 Task: Find connections with filter location Huanuni with filter topic #Managementconsultingwith filter profile language Spanish with filter current company MyGov India with filter school Jorhat Engineering College with filter industry Oil and Coal Product Manufacturing with filter service category DUI Law with filter keywords title Assistant Engineer
Action: Mouse moved to (585, 85)
Screenshot: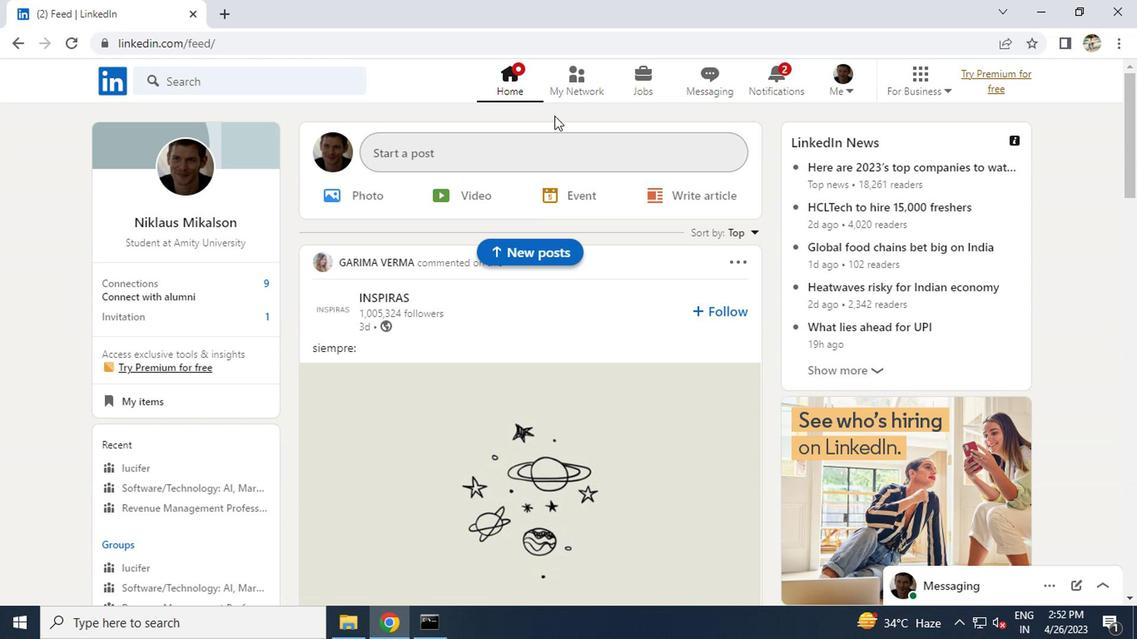 
Action: Mouse pressed left at (585, 85)
Screenshot: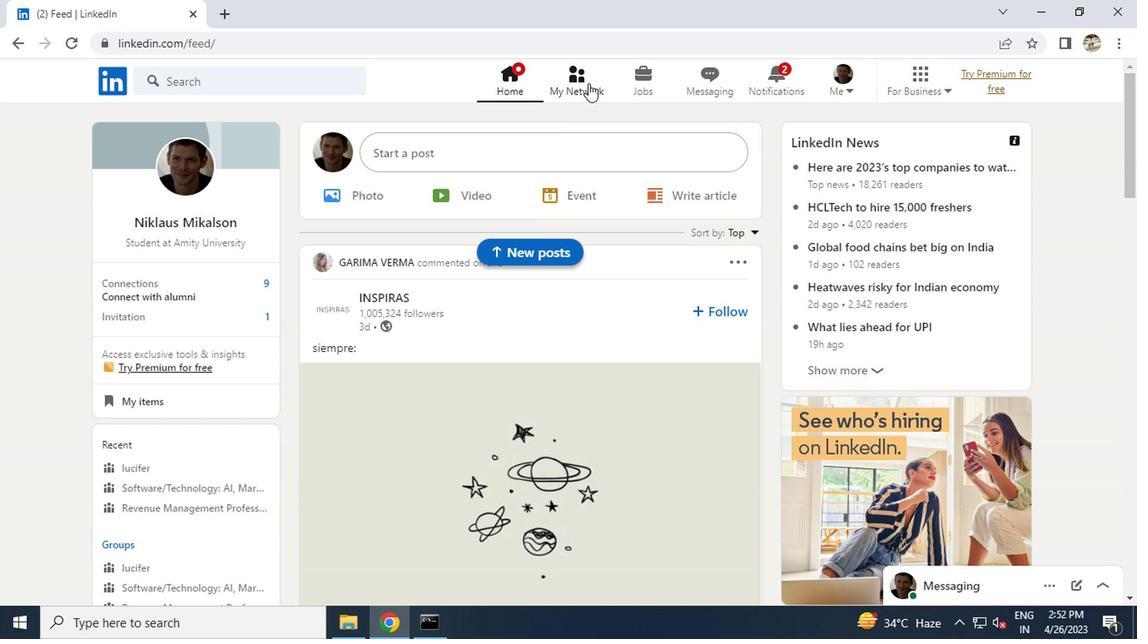 
Action: Mouse moved to (221, 177)
Screenshot: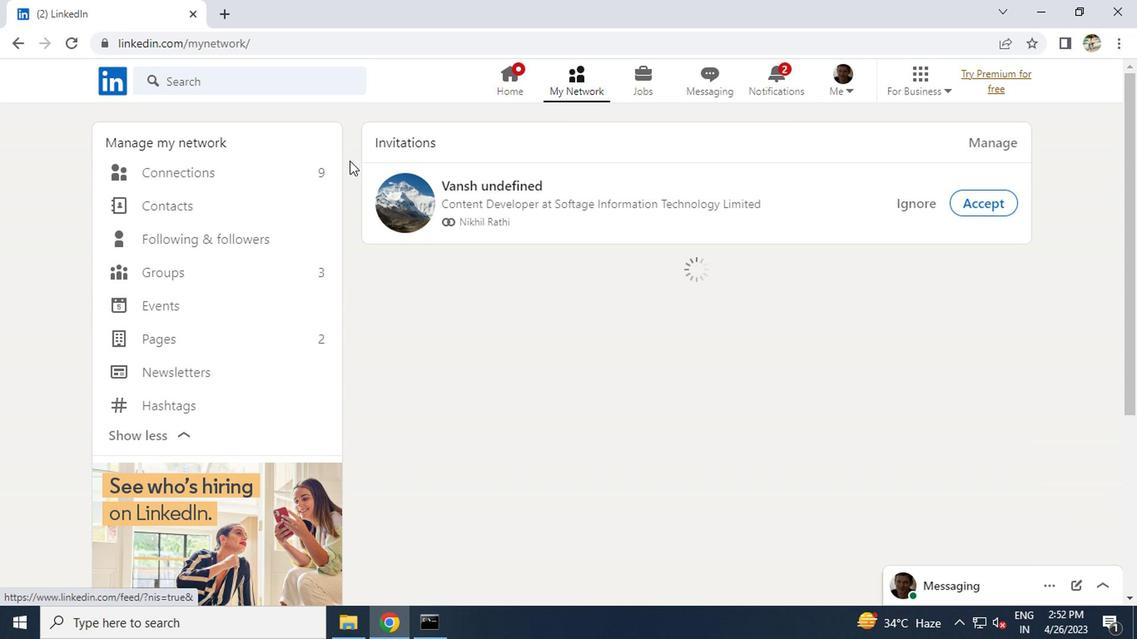
Action: Mouse pressed left at (221, 177)
Screenshot: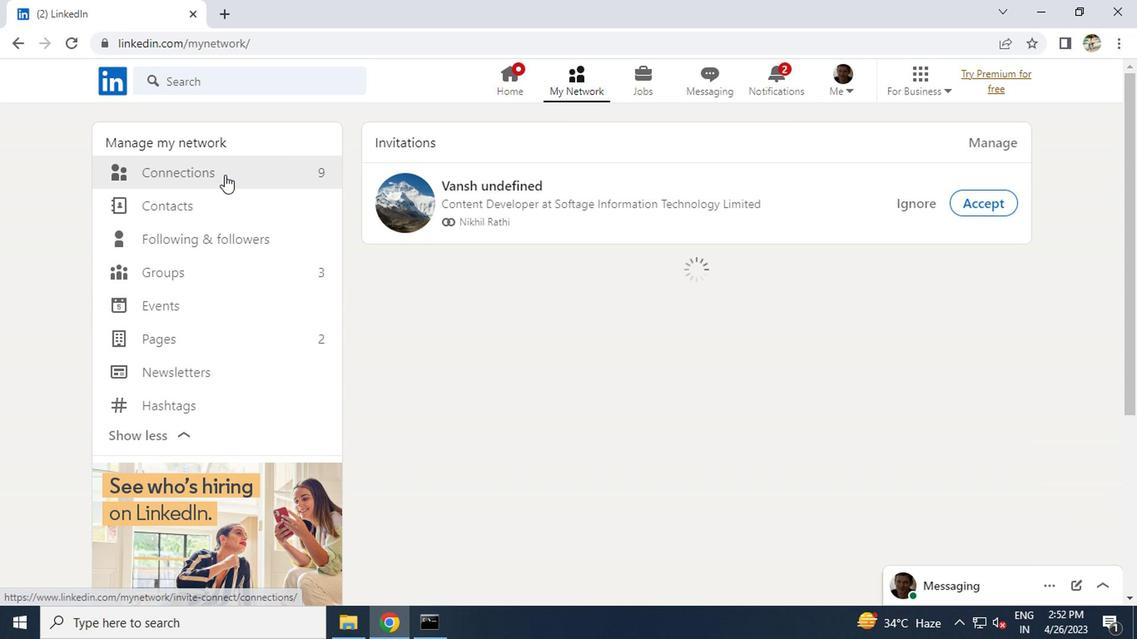 
Action: Mouse moved to (711, 176)
Screenshot: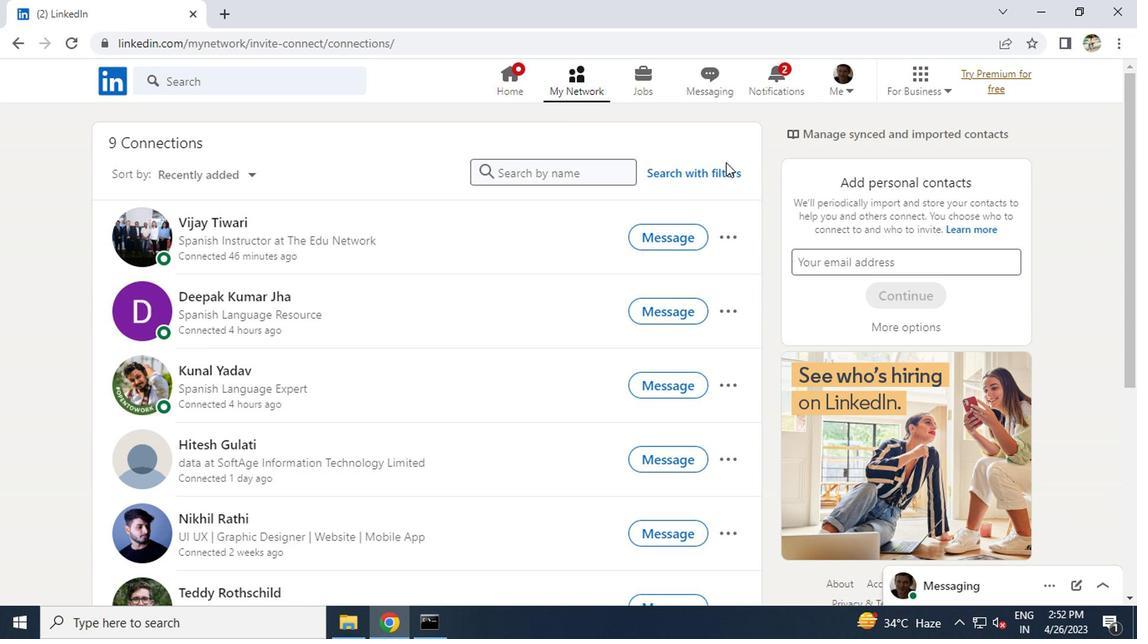 
Action: Mouse pressed left at (711, 176)
Screenshot: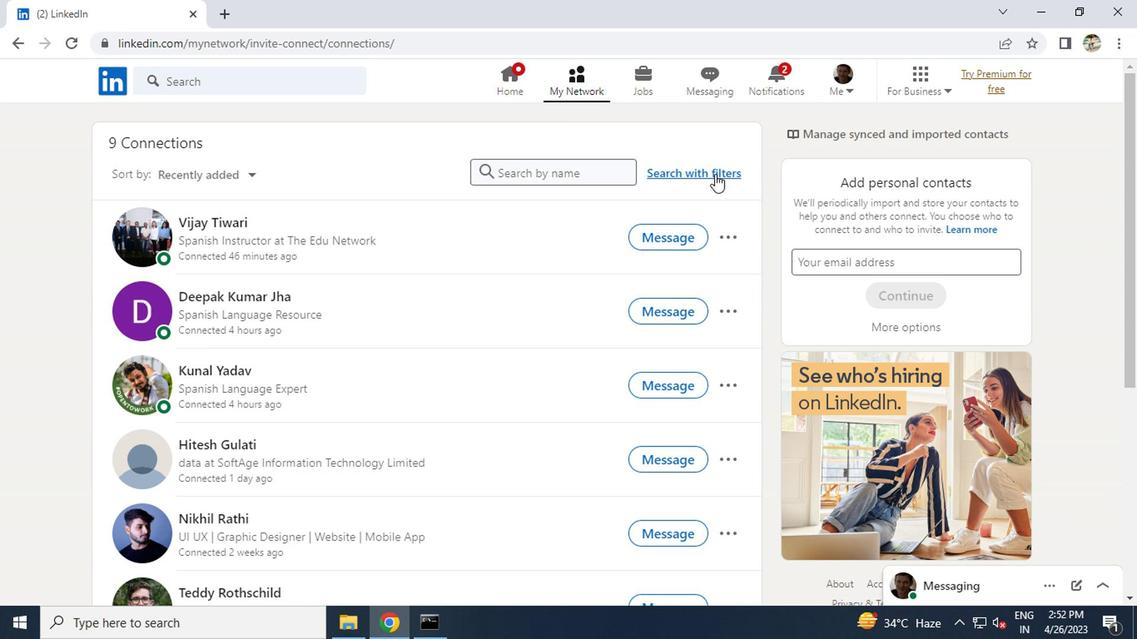 
Action: Mouse moved to (554, 131)
Screenshot: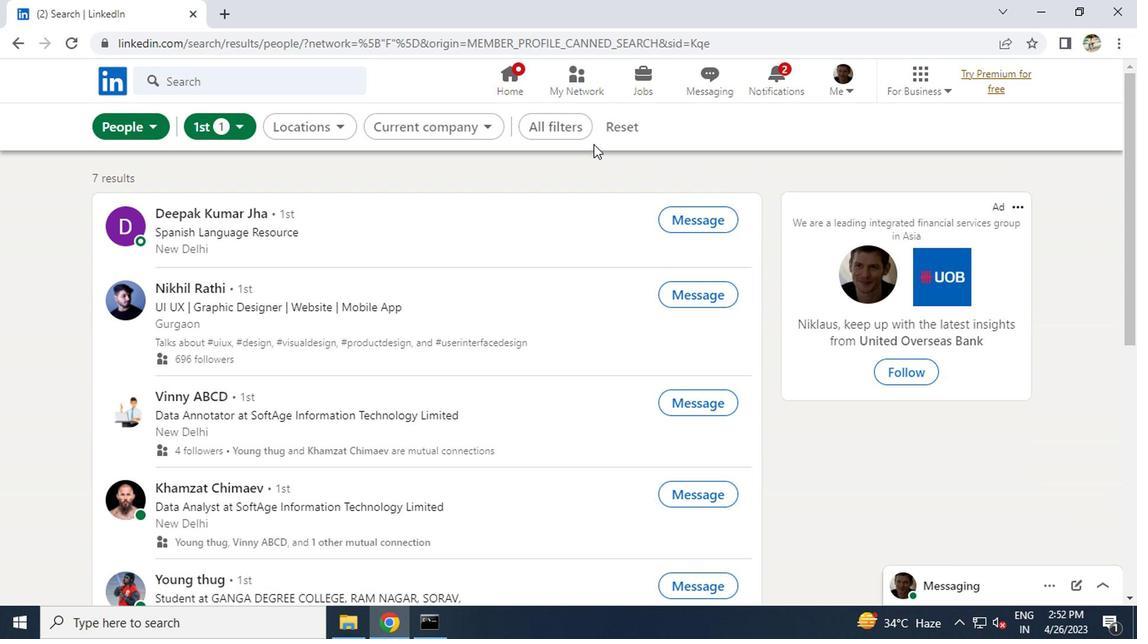 
Action: Mouse pressed left at (554, 131)
Screenshot: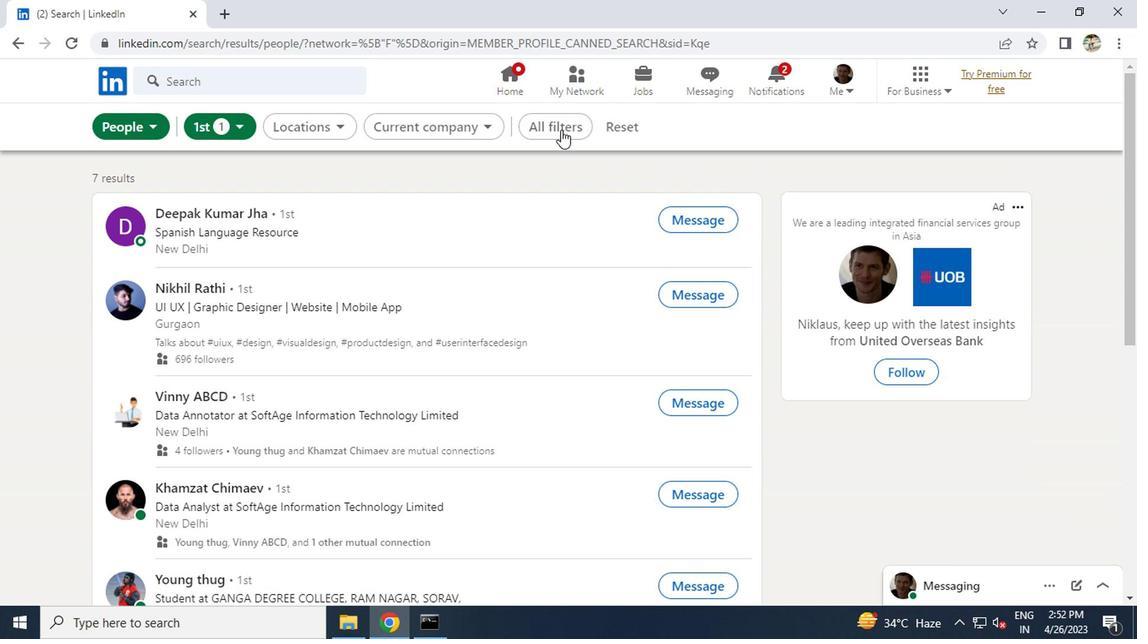
Action: Mouse moved to (846, 341)
Screenshot: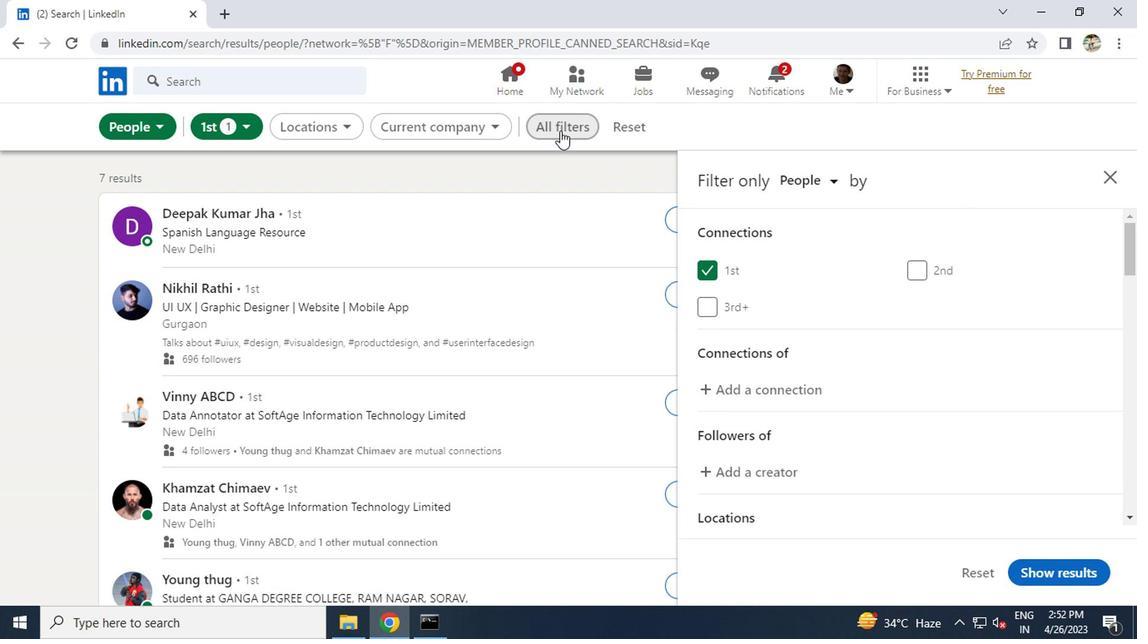 
Action: Mouse scrolled (846, 339) with delta (0, -1)
Screenshot: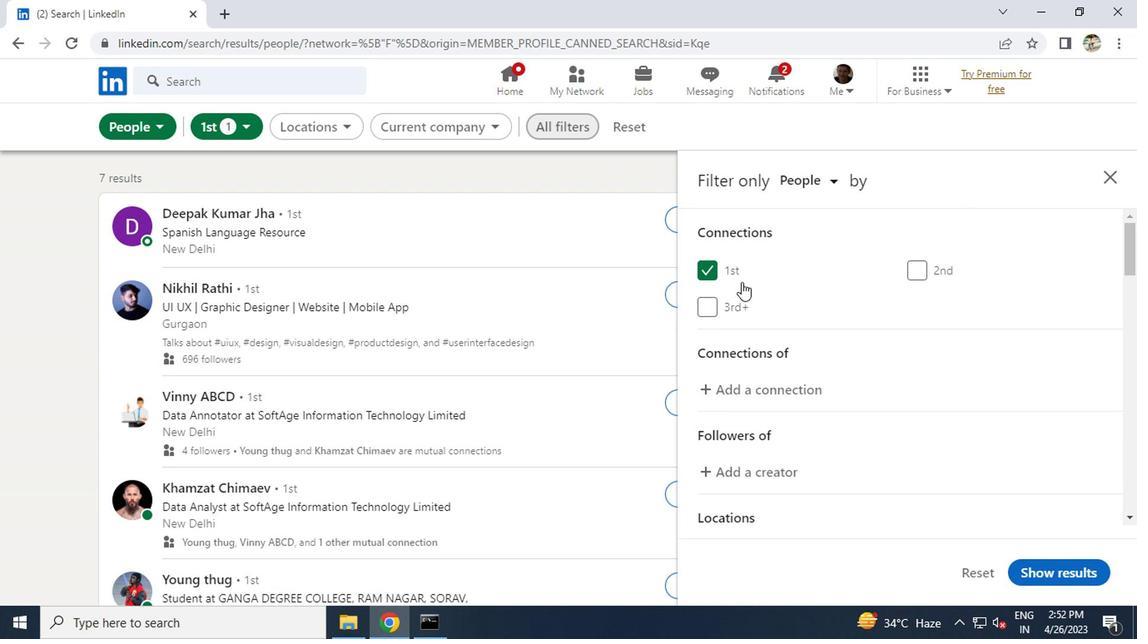 
Action: Mouse scrolled (846, 339) with delta (0, -1)
Screenshot: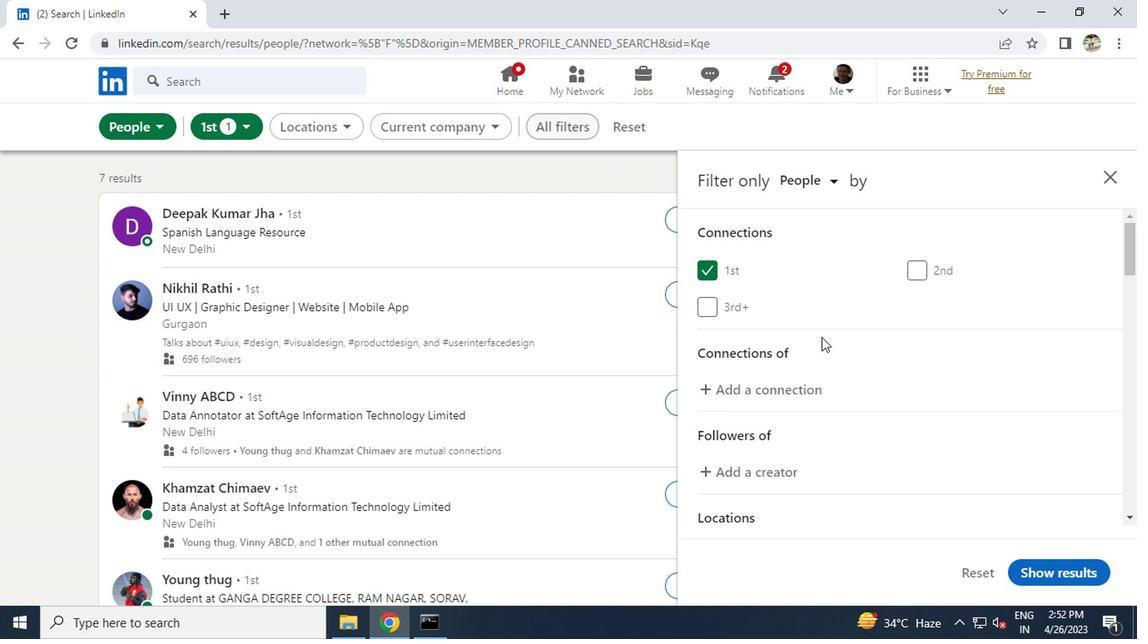 
Action: Mouse scrolled (846, 339) with delta (0, -1)
Screenshot: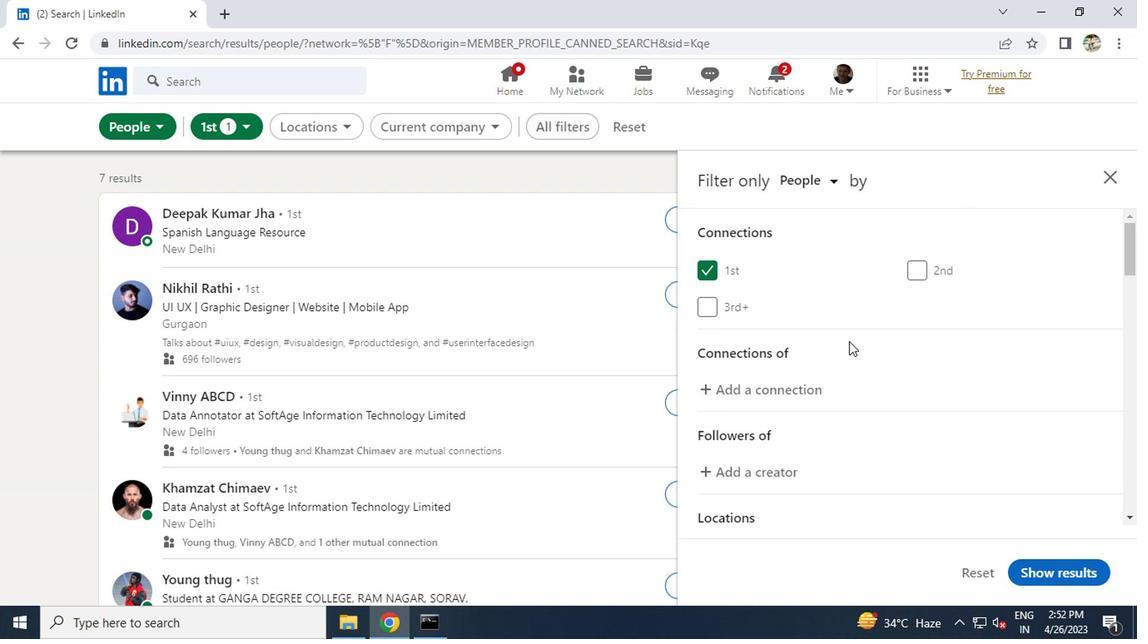 
Action: Mouse moved to (928, 384)
Screenshot: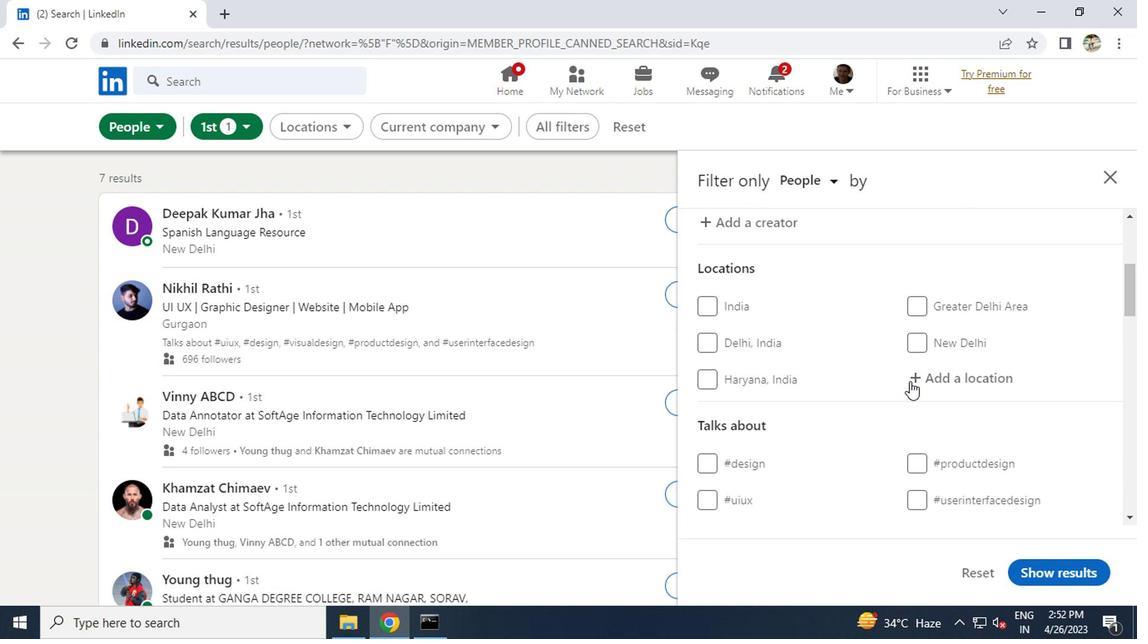 
Action: Mouse pressed left at (928, 384)
Screenshot: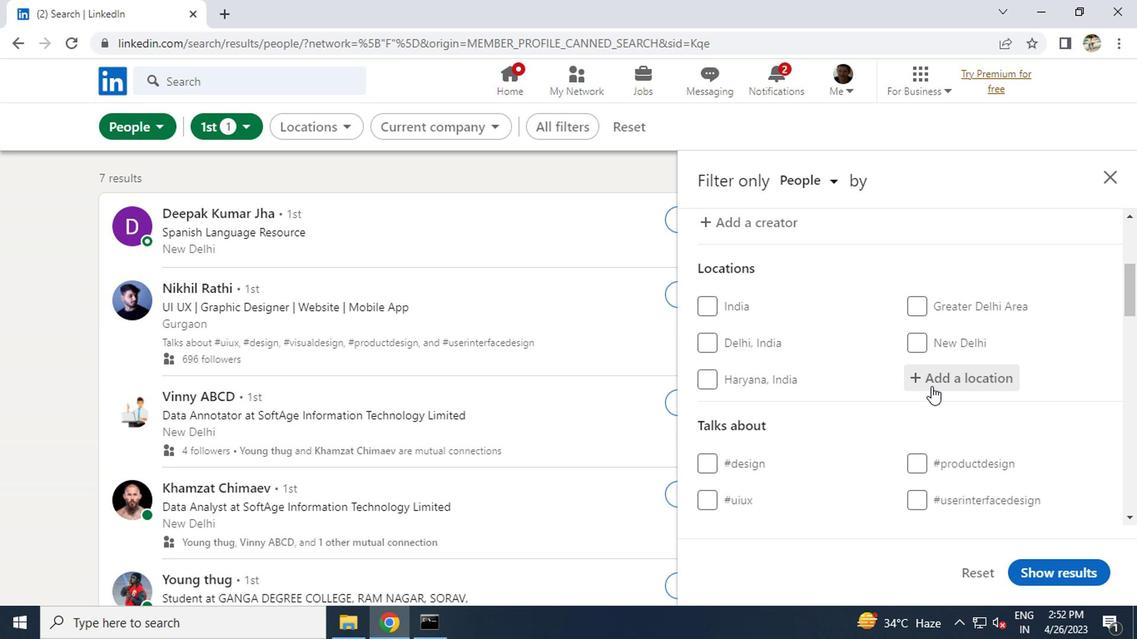 
Action: Key pressed <Key.caps_lock>h<Key.caps_lock>uanuni<Key.enter>
Screenshot: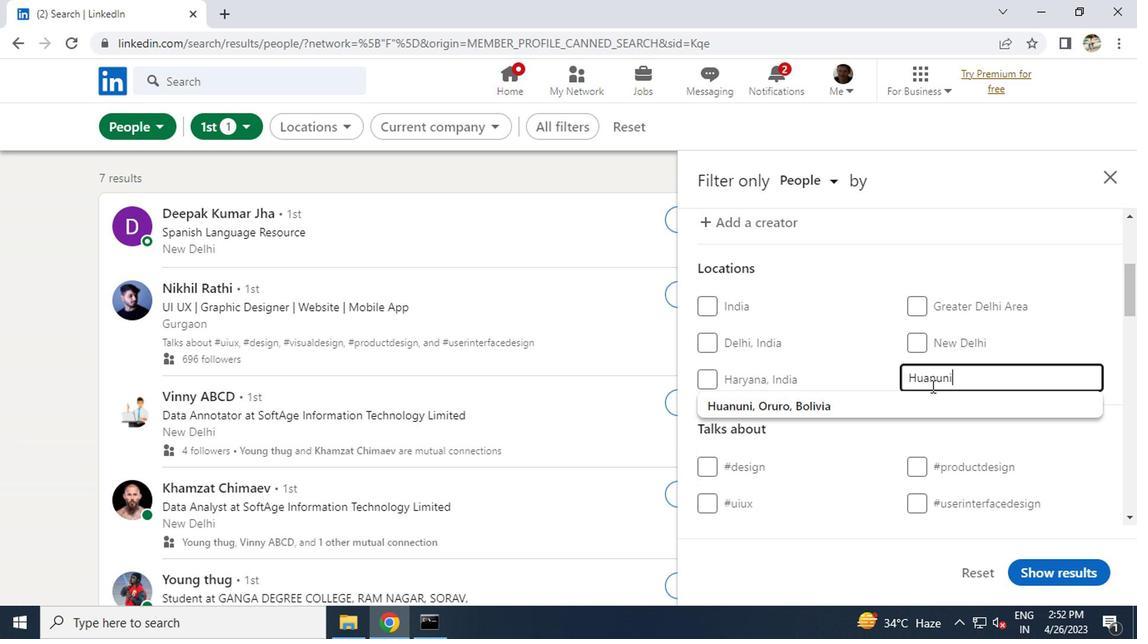 
Action: Mouse scrolled (928, 384) with delta (0, 0)
Screenshot: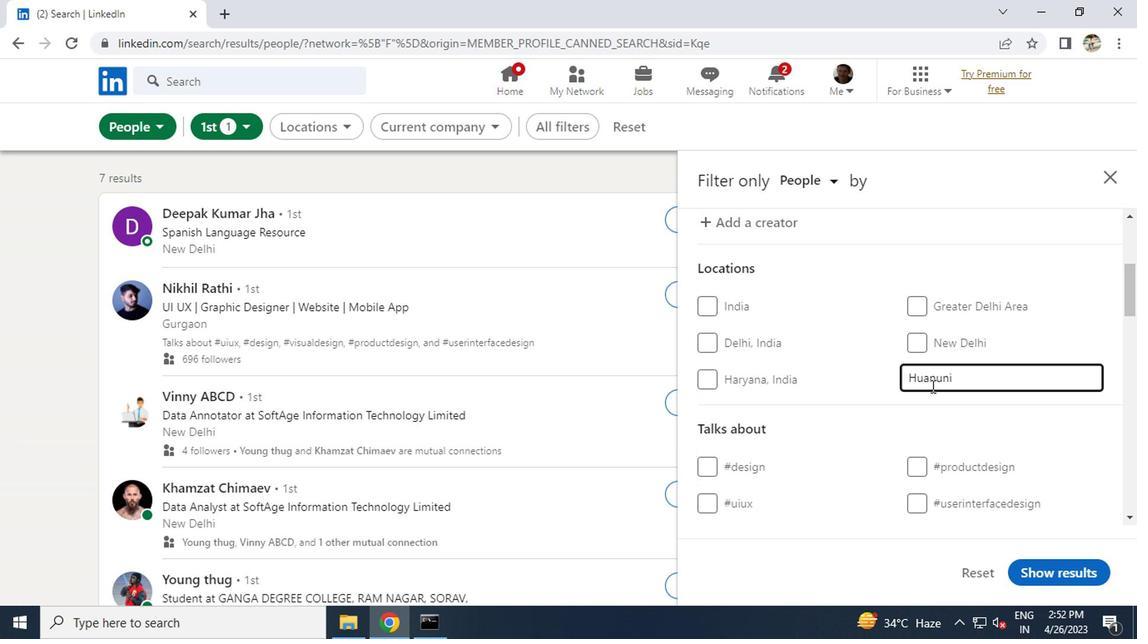 
Action: Mouse scrolled (928, 384) with delta (0, 0)
Screenshot: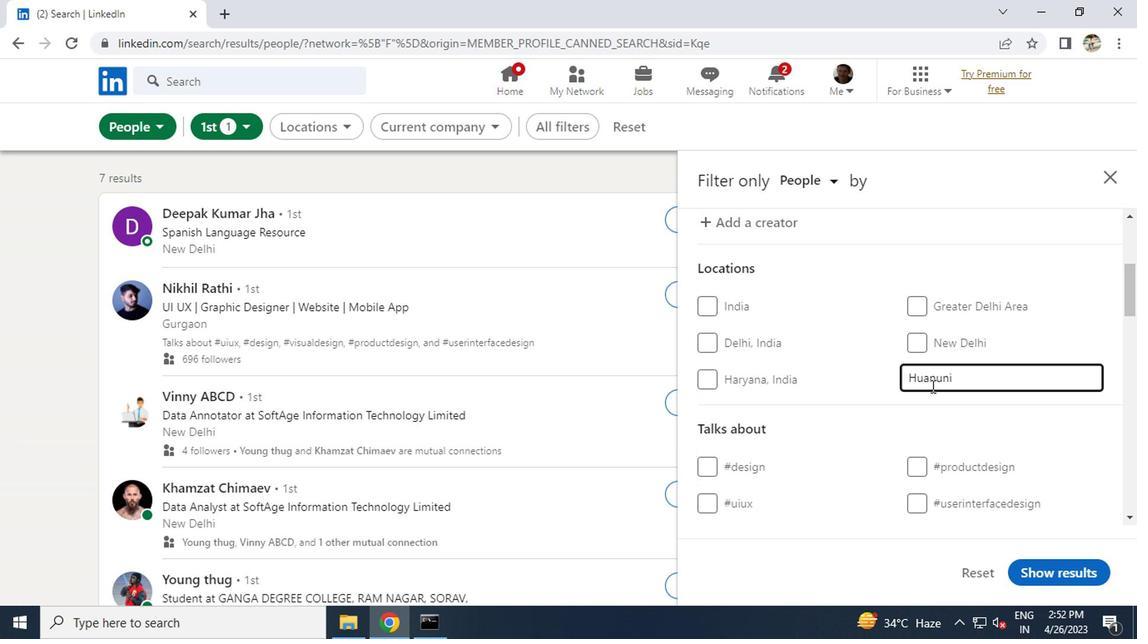 
Action: Mouse moved to (932, 373)
Screenshot: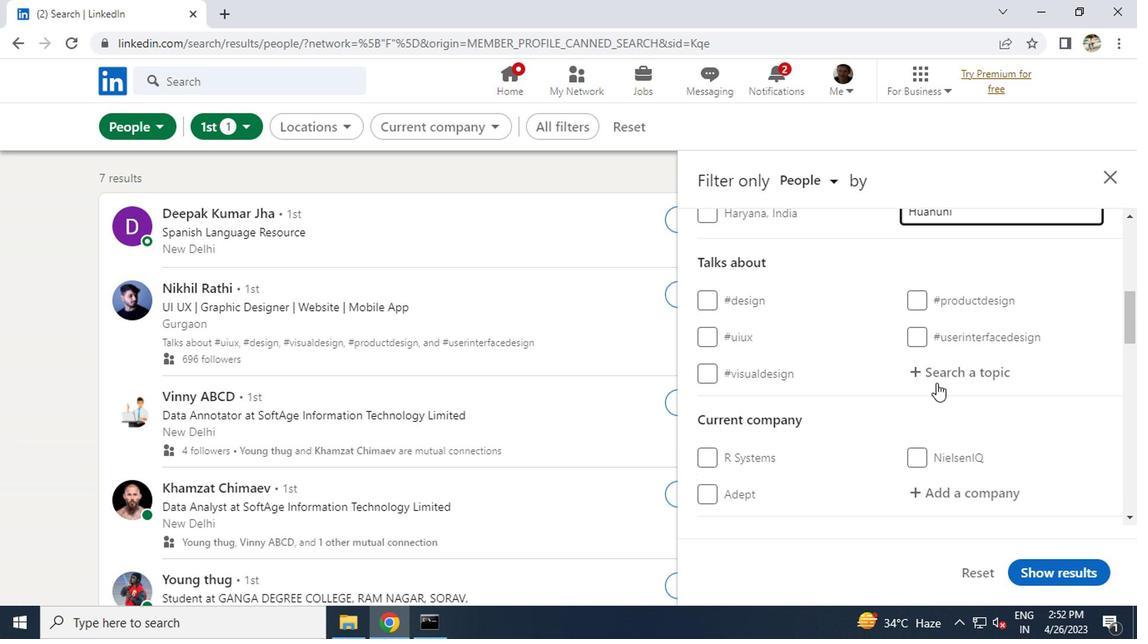 
Action: Mouse pressed left at (932, 373)
Screenshot: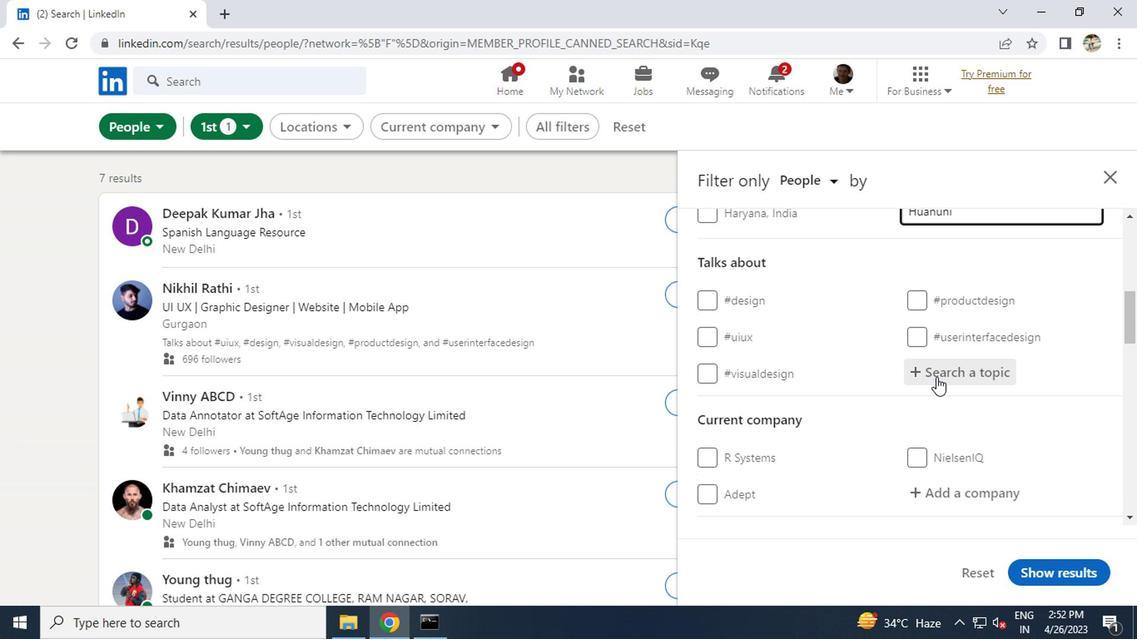 
Action: Key pressed <Key.shift>#<Key.caps_lock>M<Key.caps_lock>ANAGEMENTCONSULTING<Key.enter>
Screenshot: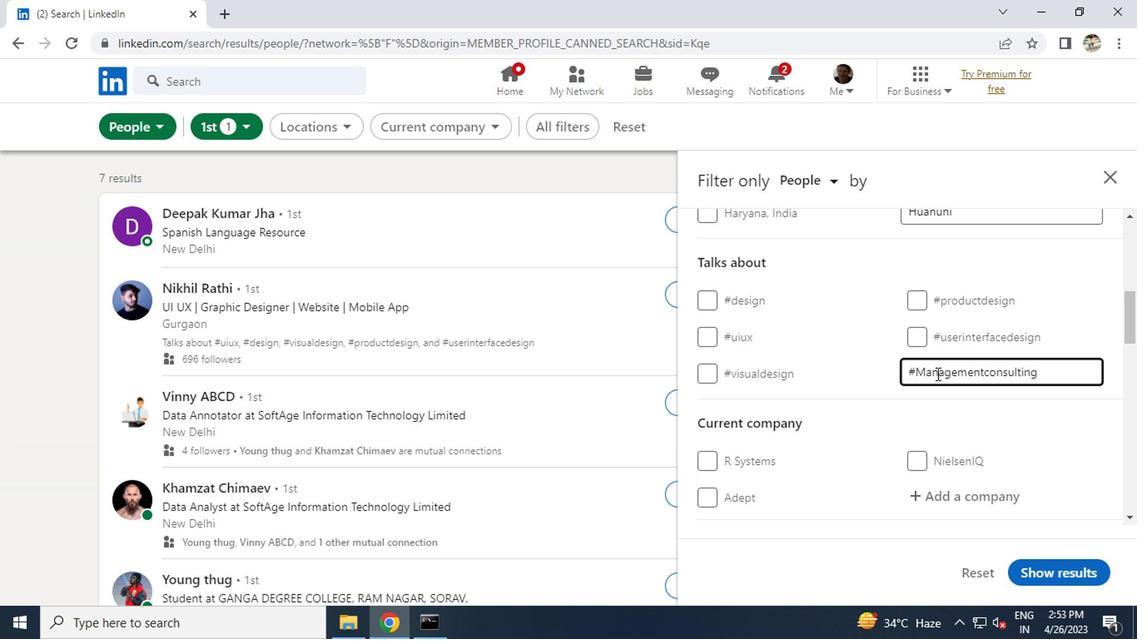 
Action: Mouse scrolled (932, 371) with delta (0, -1)
Screenshot: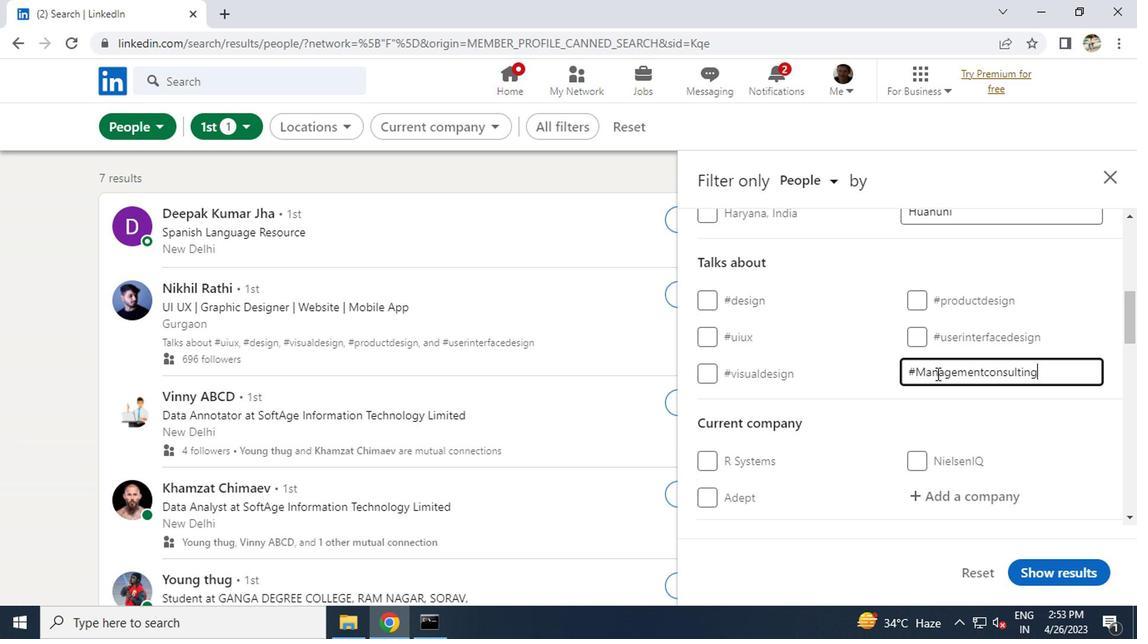 
Action: Mouse scrolled (932, 371) with delta (0, -1)
Screenshot: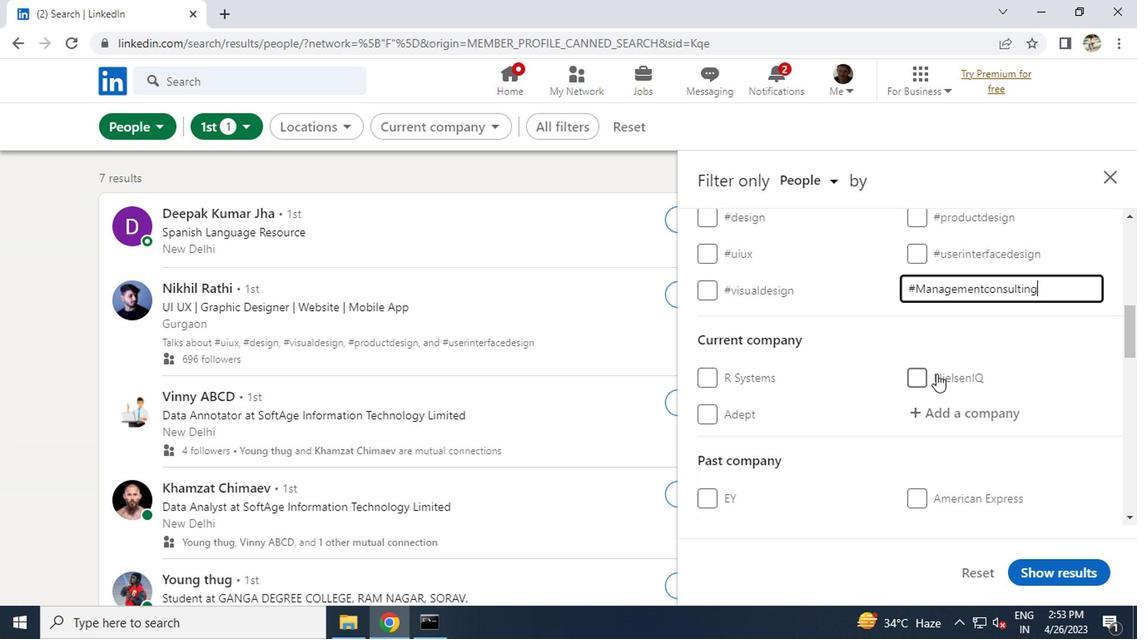 
Action: Mouse scrolled (932, 371) with delta (0, -1)
Screenshot: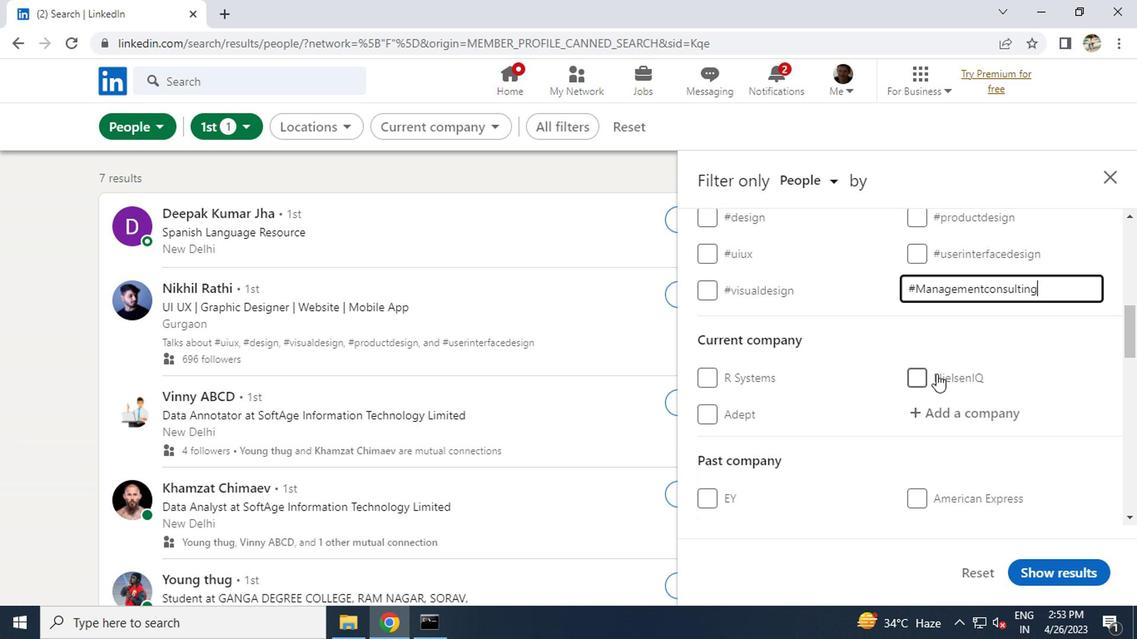 
Action: Mouse scrolled (932, 371) with delta (0, -1)
Screenshot: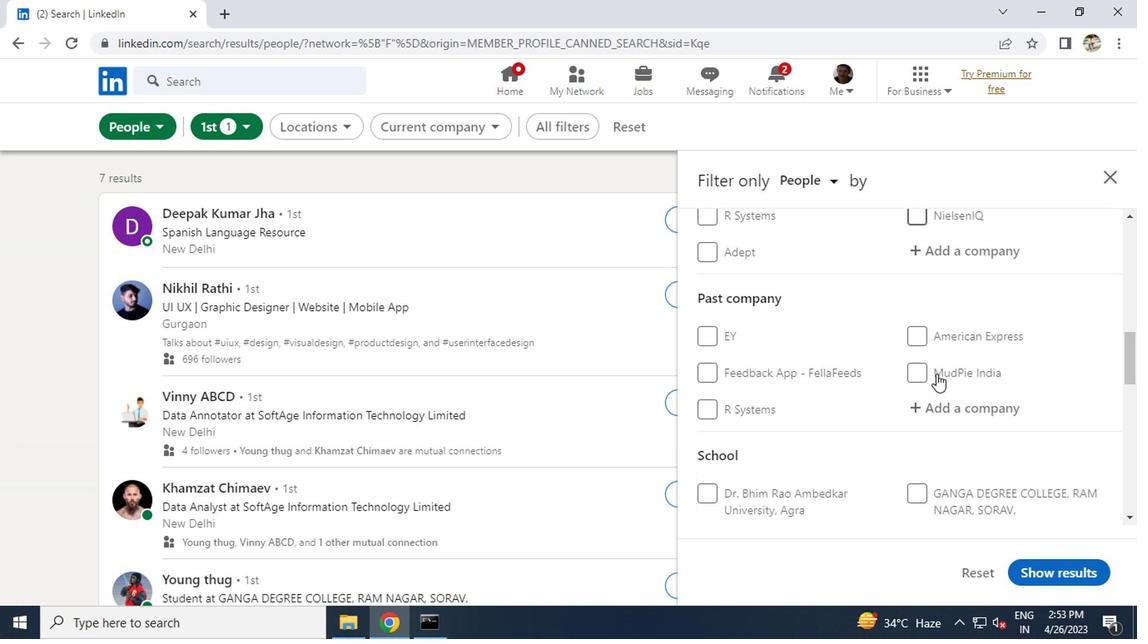 
Action: Mouse scrolled (932, 371) with delta (0, -1)
Screenshot: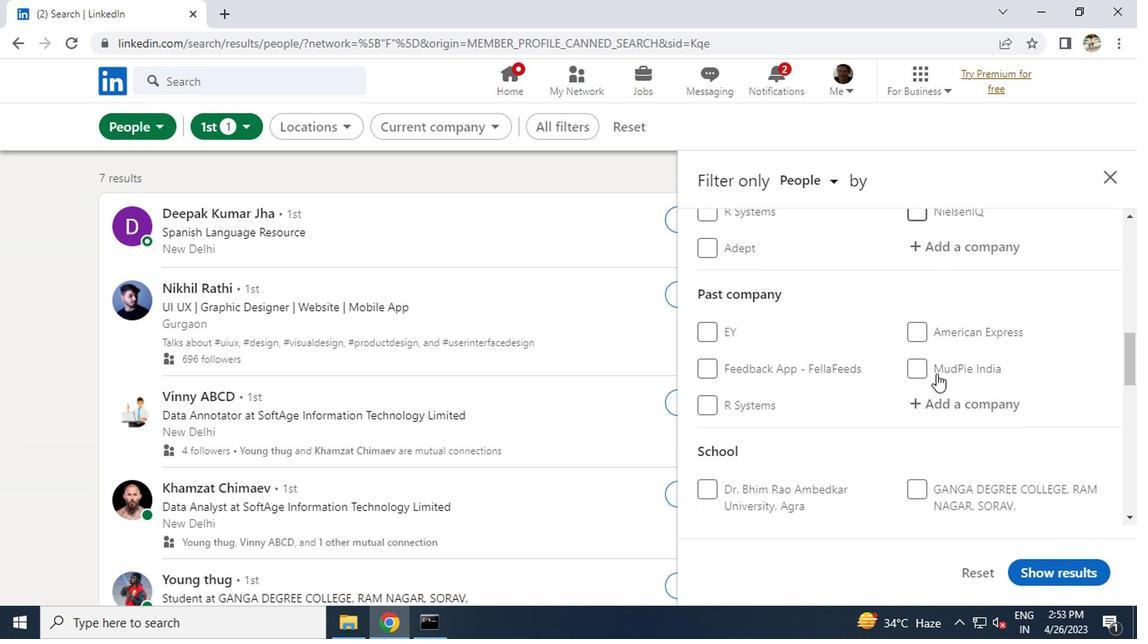 
Action: Mouse scrolled (932, 371) with delta (0, -1)
Screenshot: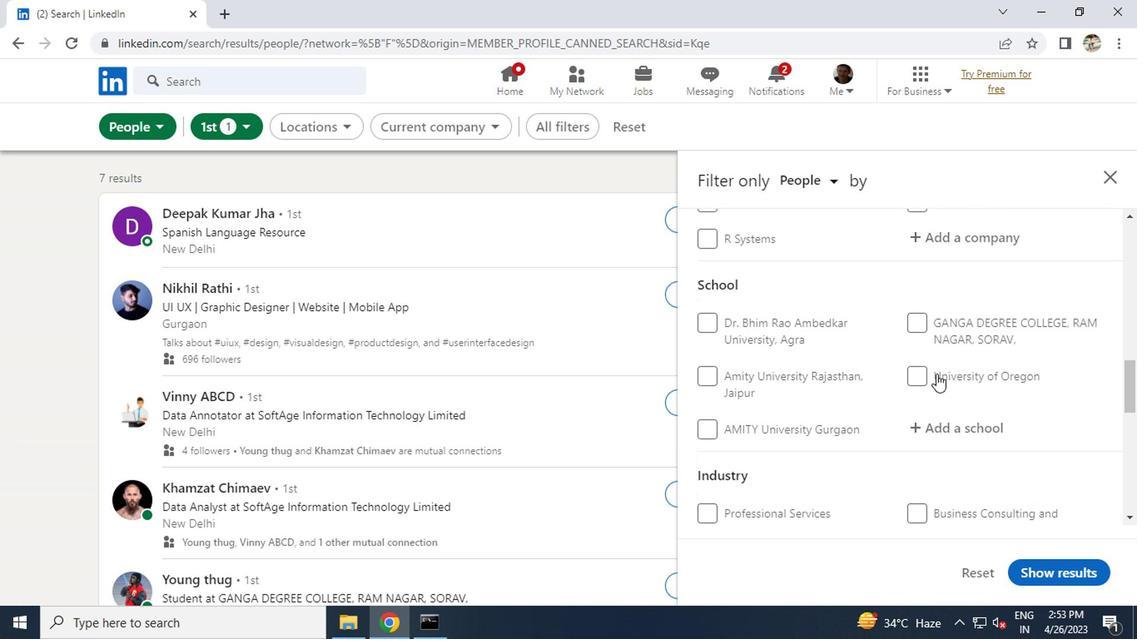 
Action: Mouse scrolled (932, 371) with delta (0, -1)
Screenshot: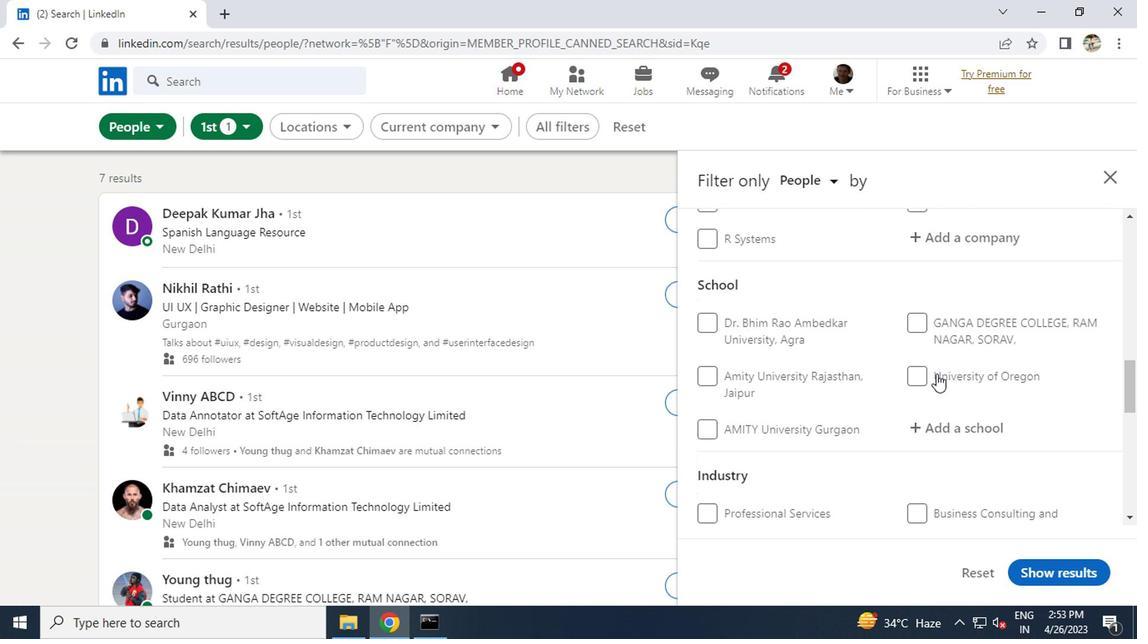 
Action: Mouse scrolled (932, 371) with delta (0, -1)
Screenshot: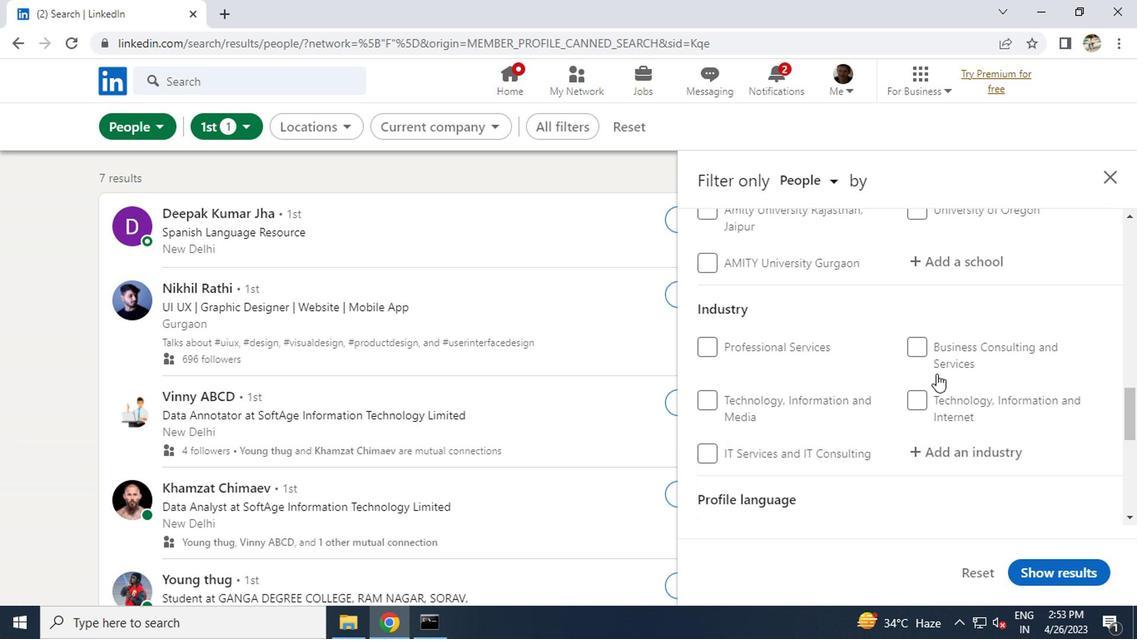 
Action: Mouse scrolled (932, 371) with delta (0, -1)
Screenshot: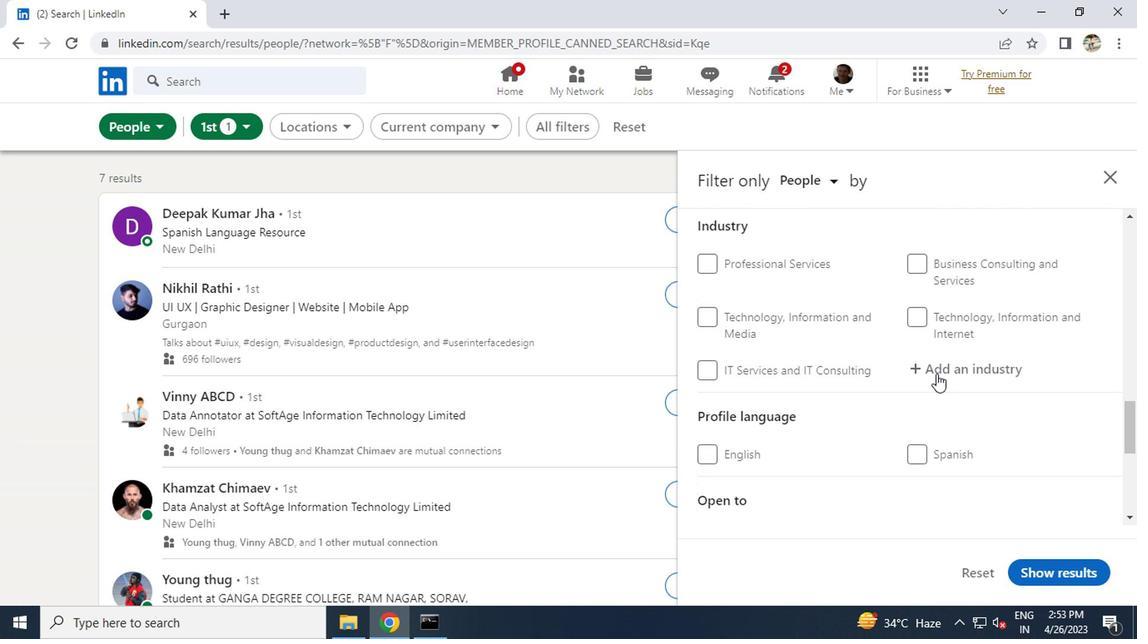 
Action: Mouse scrolled (932, 371) with delta (0, -1)
Screenshot: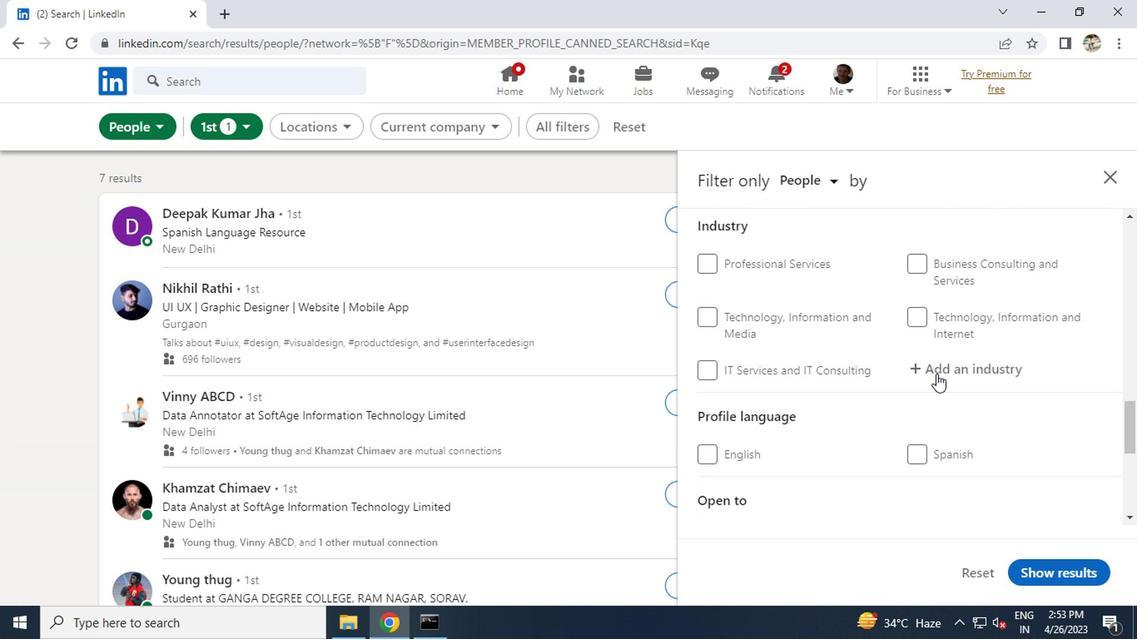 
Action: Mouse moved to (919, 289)
Screenshot: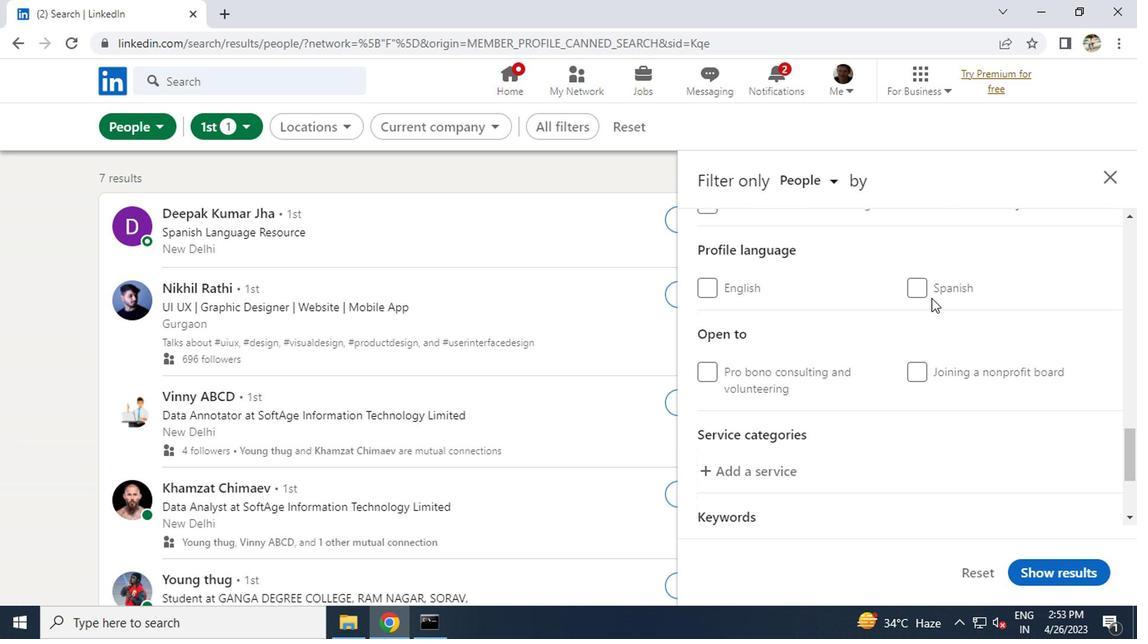 
Action: Mouse pressed left at (919, 289)
Screenshot: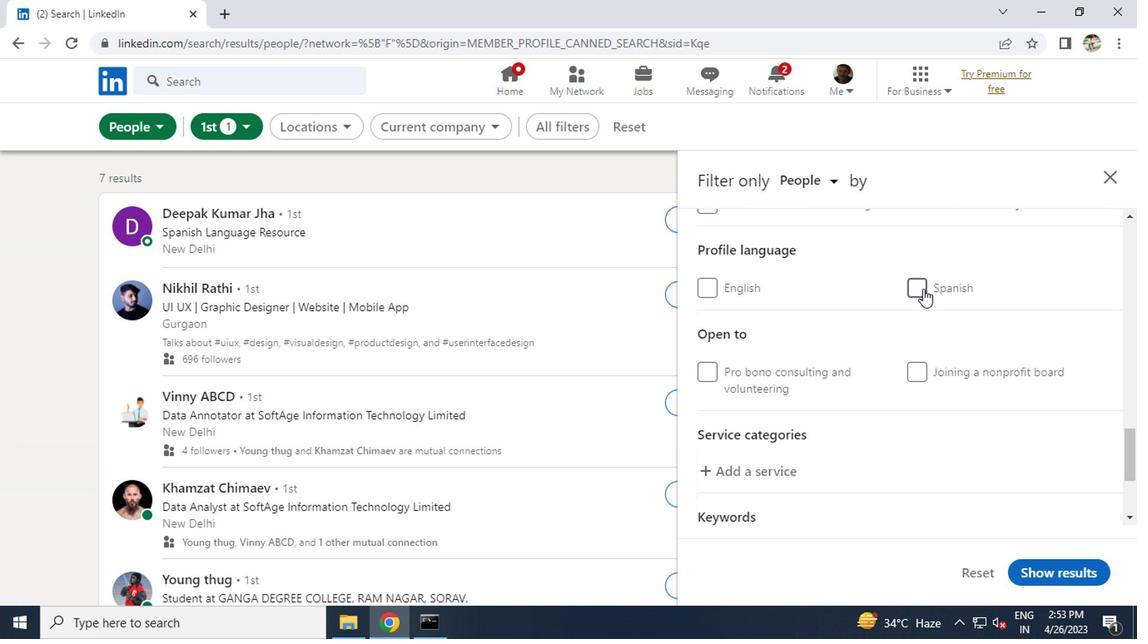 
Action: Mouse scrolled (919, 290) with delta (0, 0)
Screenshot: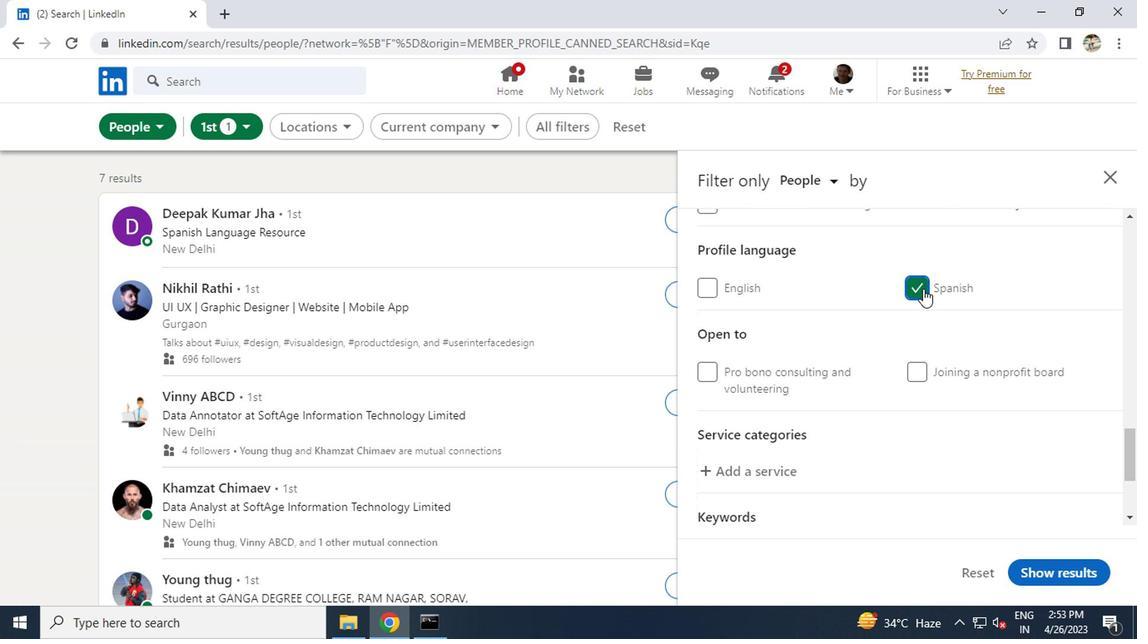 
Action: Mouse scrolled (919, 290) with delta (0, 0)
Screenshot: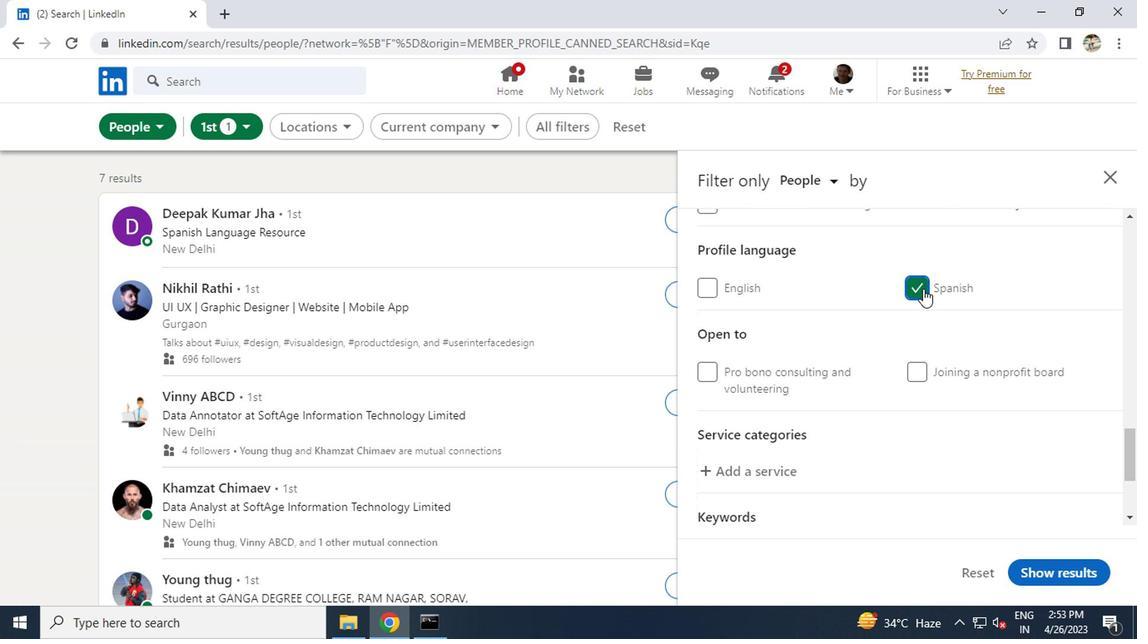
Action: Mouse scrolled (919, 290) with delta (0, 0)
Screenshot: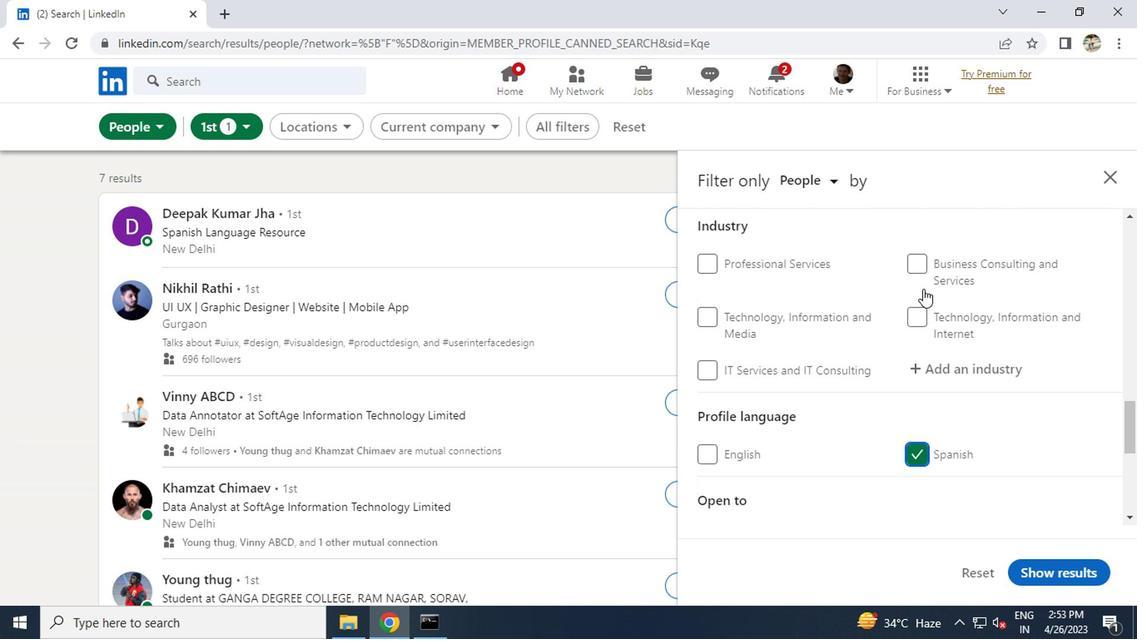 
Action: Mouse scrolled (919, 290) with delta (0, 0)
Screenshot: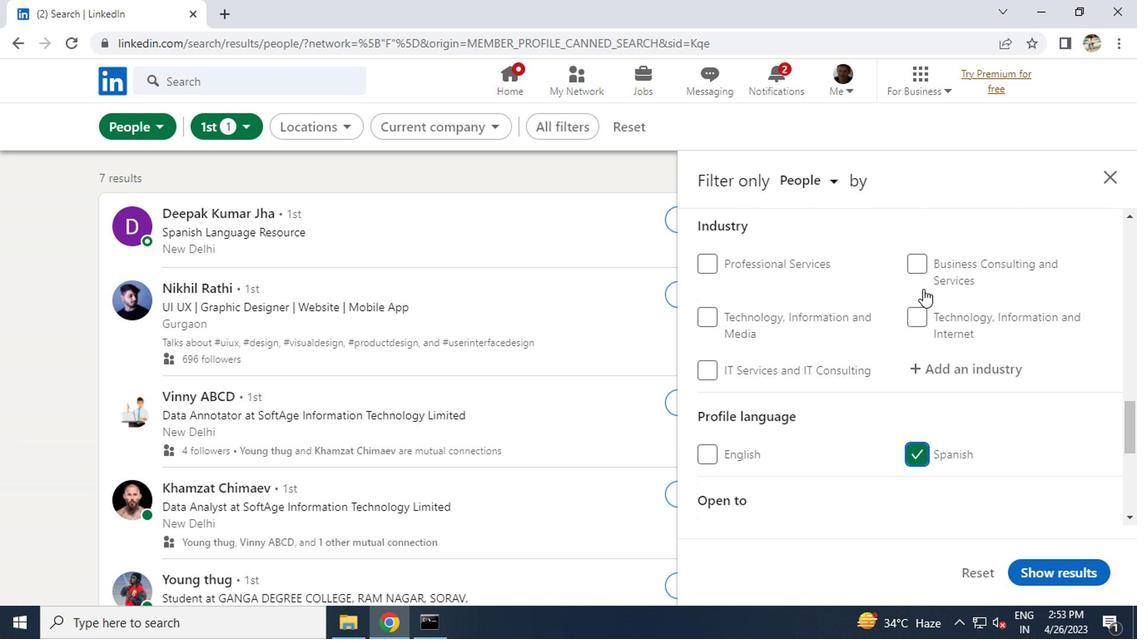 
Action: Mouse scrolled (919, 290) with delta (0, 0)
Screenshot: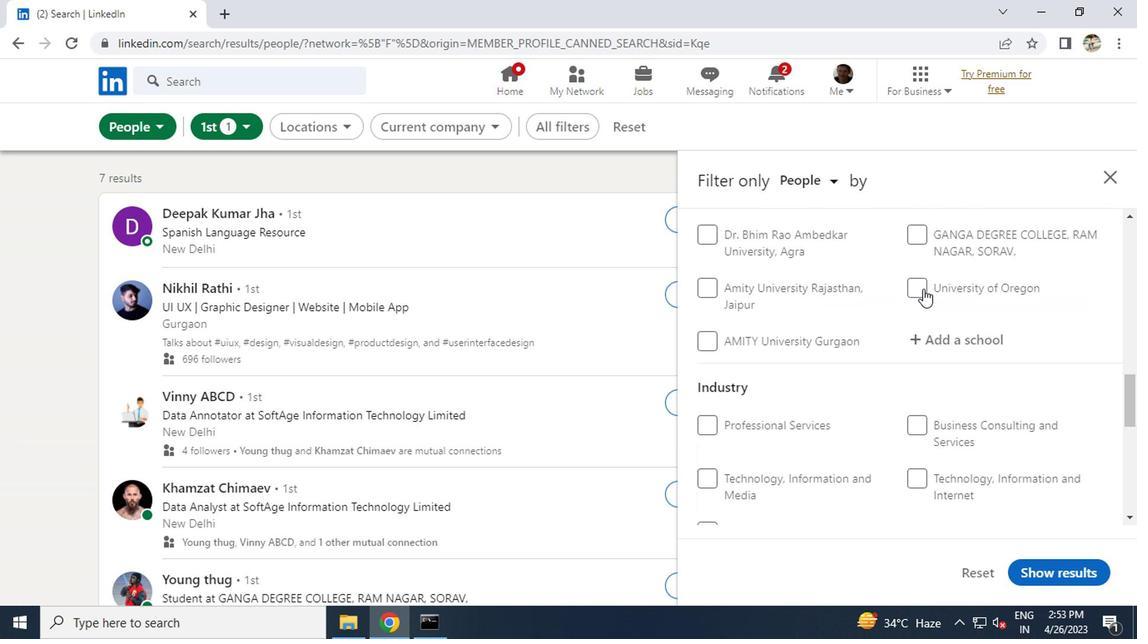 
Action: Mouse scrolled (919, 290) with delta (0, 0)
Screenshot: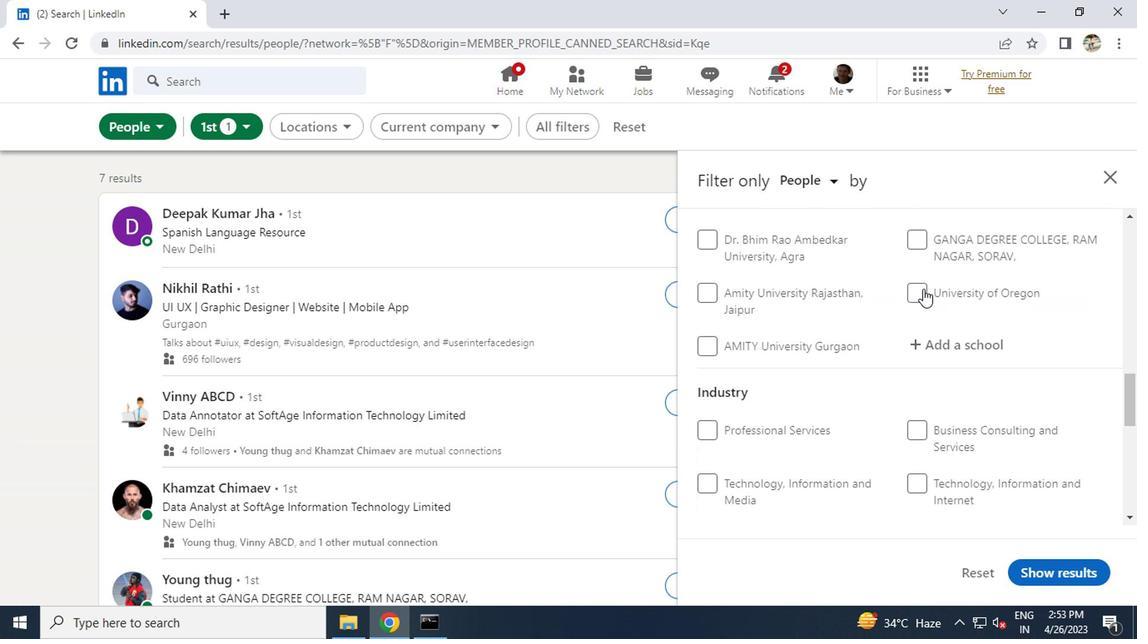 
Action: Mouse scrolled (919, 290) with delta (0, 0)
Screenshot: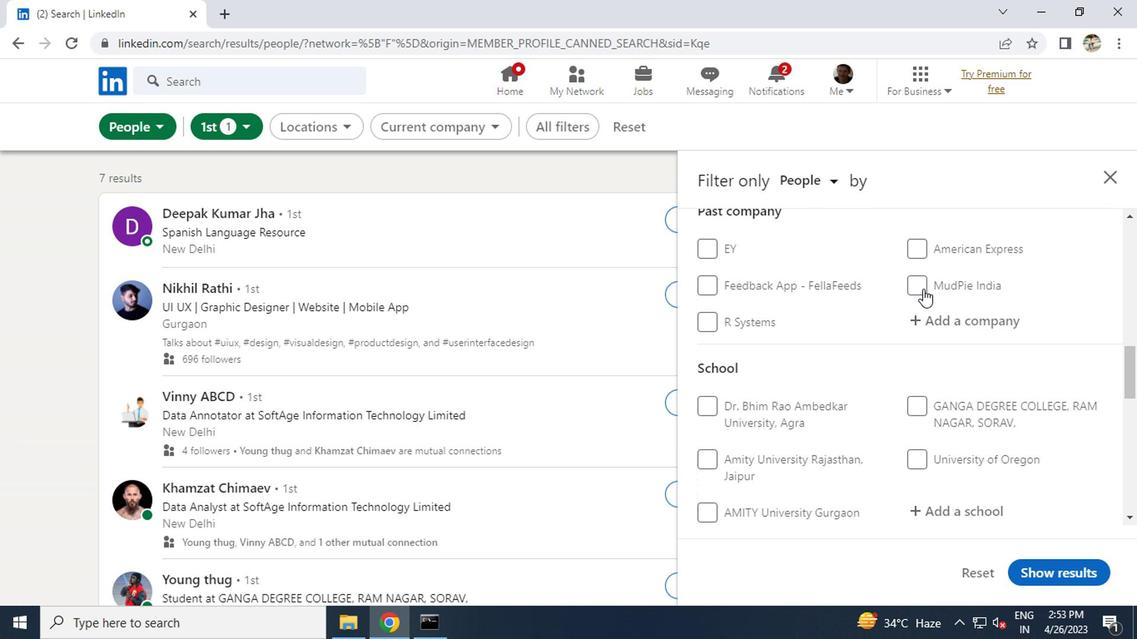 
Action: Mouse moved to (918, 249)
Screenshot: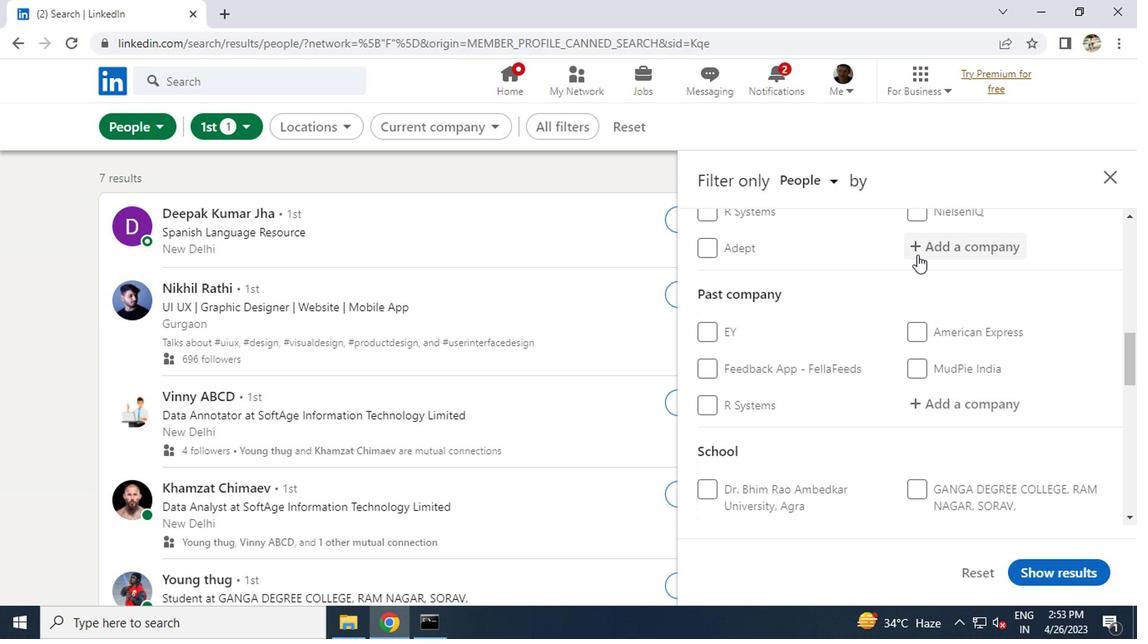 
Action: Mouse pressed left at (918, 249)
Screenshot: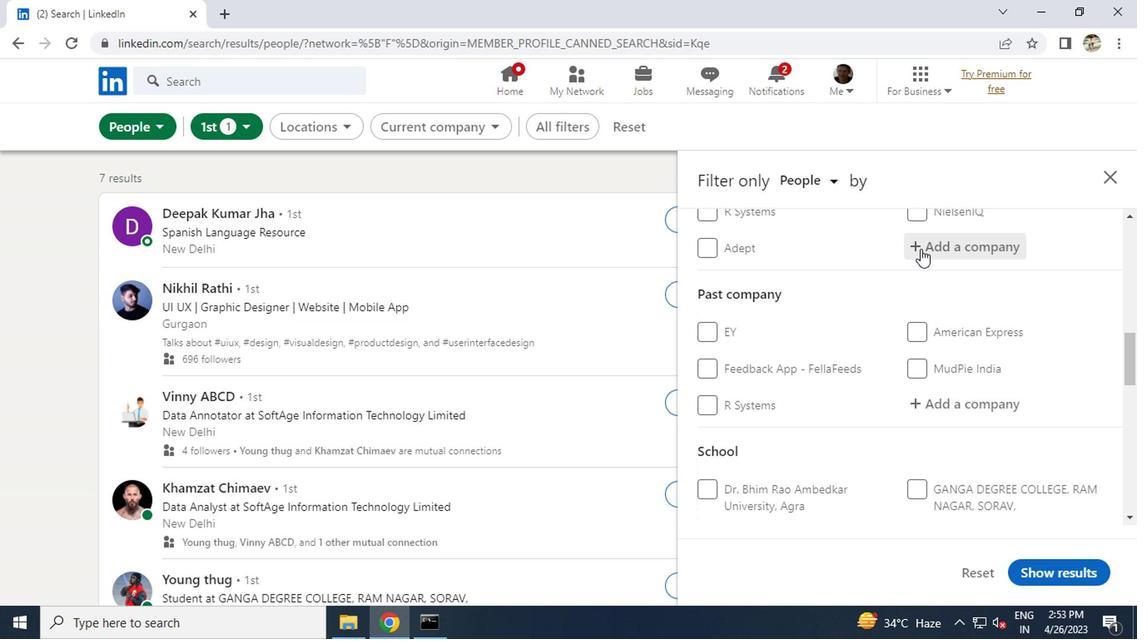 
Action: Key pressed <Key.caps_lock>M<Key.caps_lock>Y<Key.caps_lock>G<Key.caps_lock>OV
Screenshot: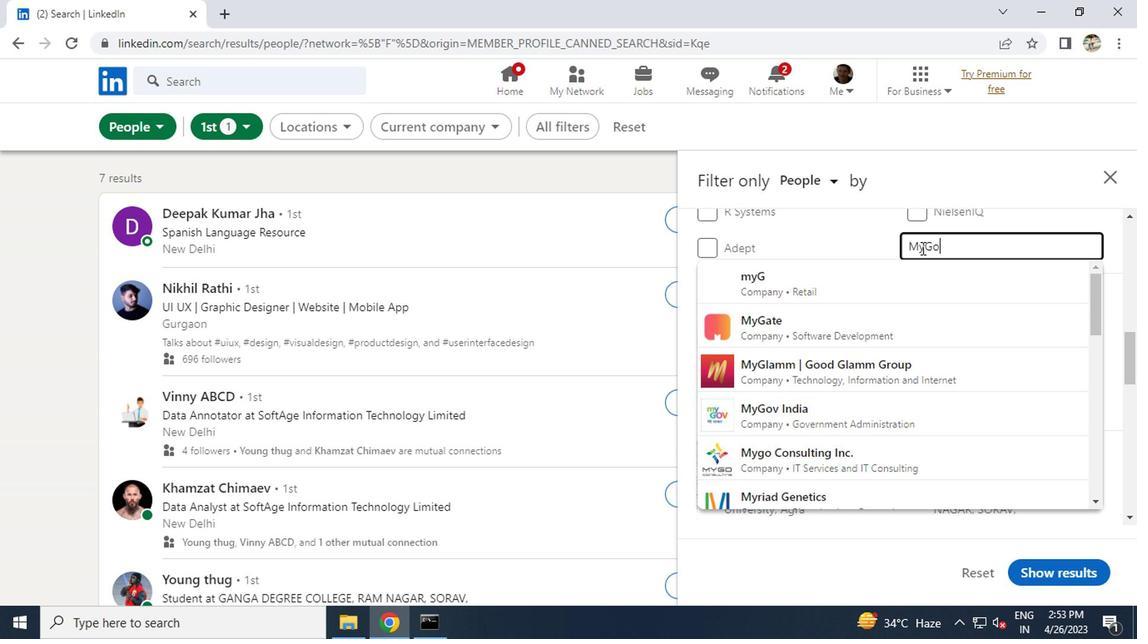 
Action: Mouse moved to (848, 325)
Screenshot: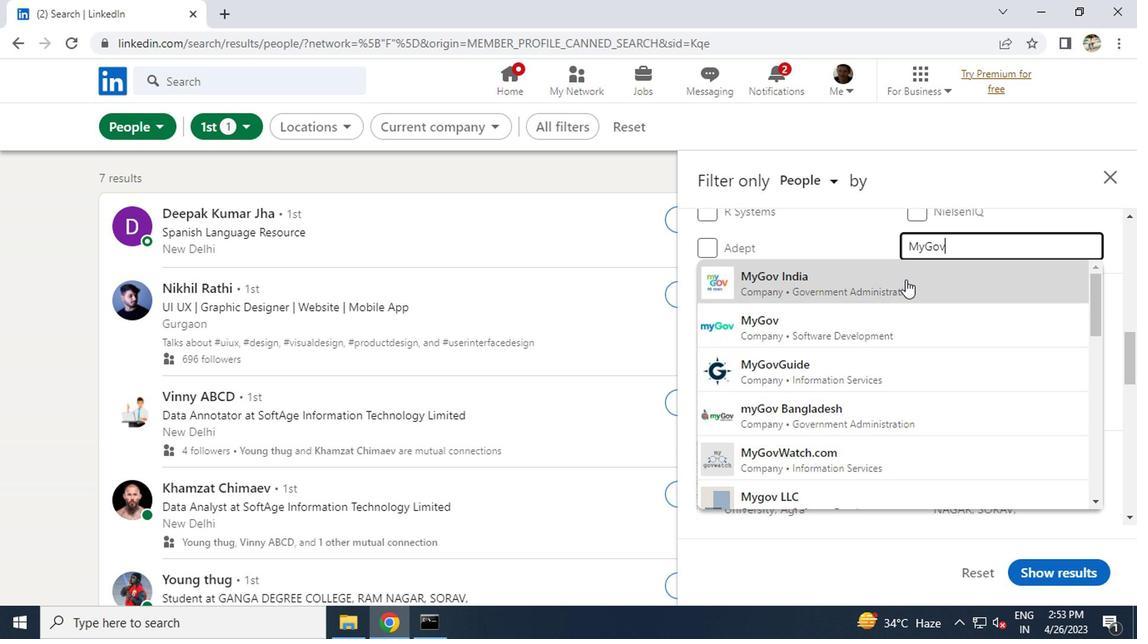 
Action: Mouse pressed left at (848, 325)
Screenshot: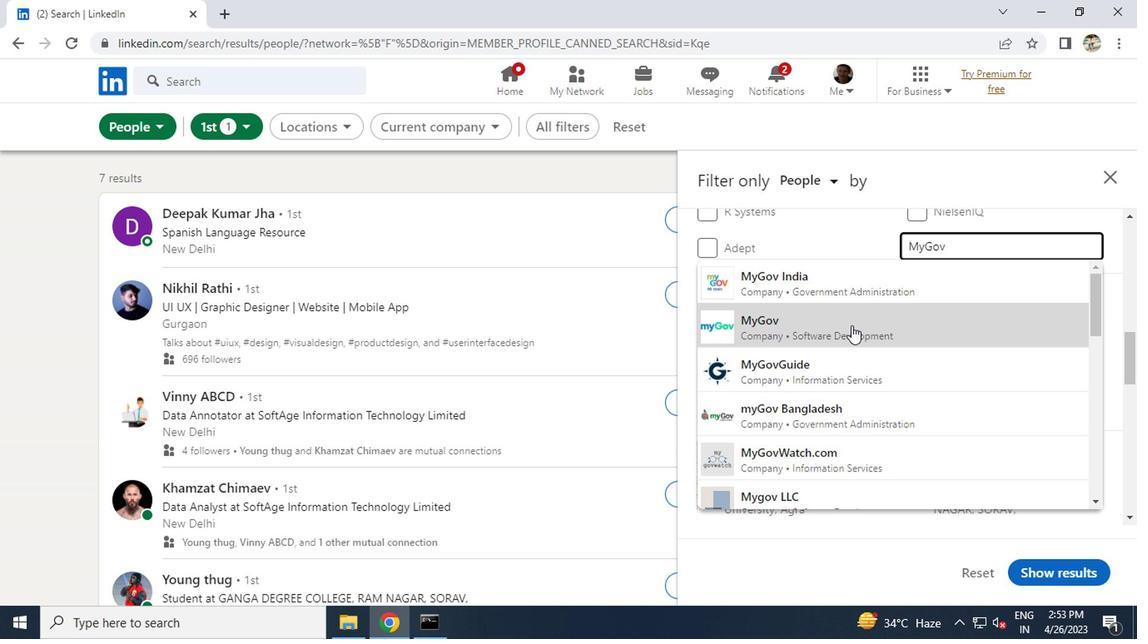 
Action: Mouse moved to (846, 325)
Screenshot: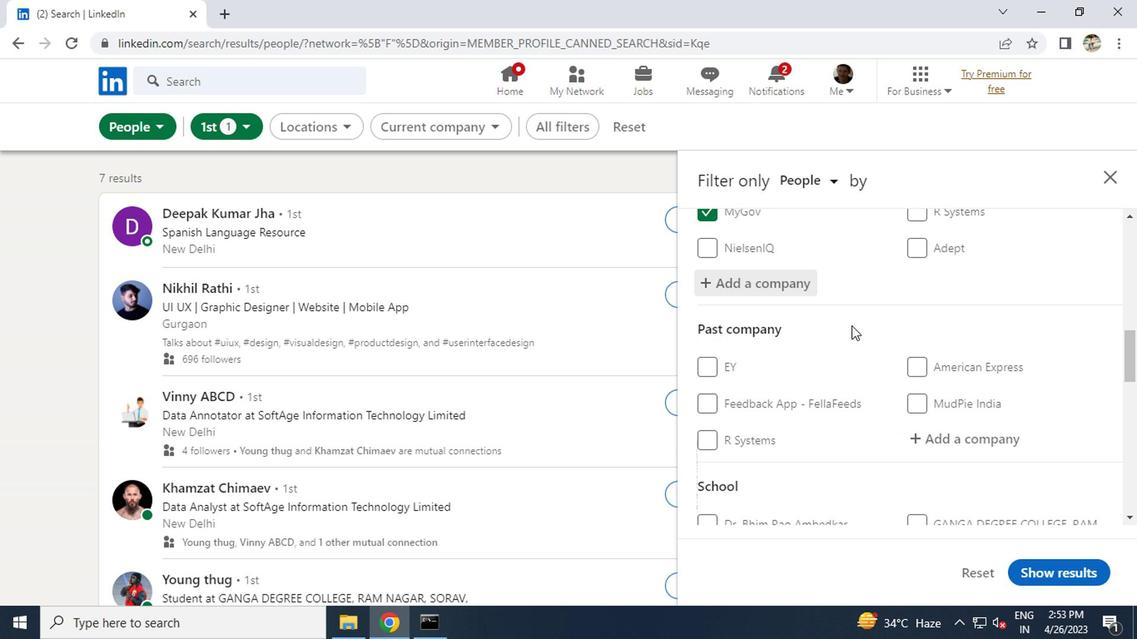 
Action: Mouse scrolled (846, 324) with delta (0, -1)
Screenshot: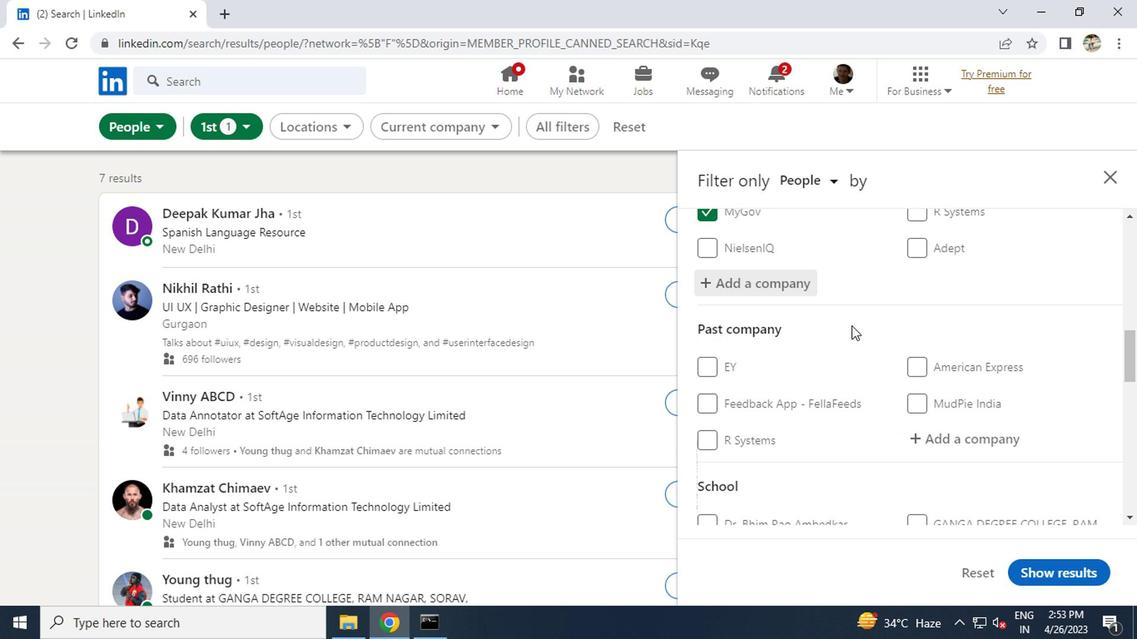 
Action: Mouse scrolled (846, 324) with delta (0, -1)
Screenshot: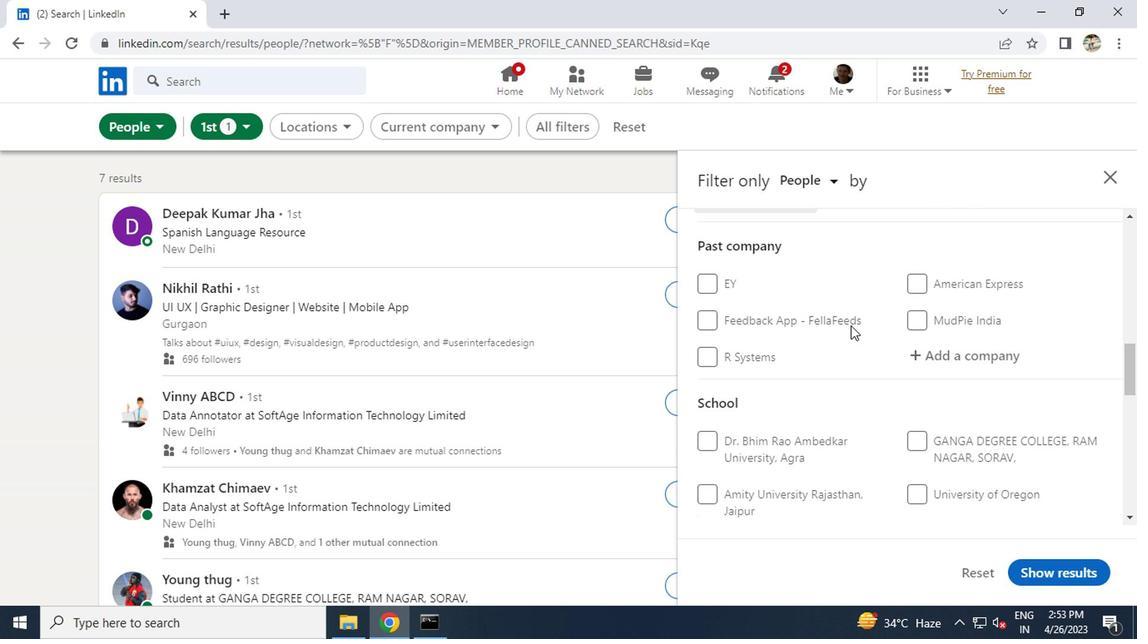
Action: Mouse scrolled (846, 324) with delta (0, -1)
Screenshot: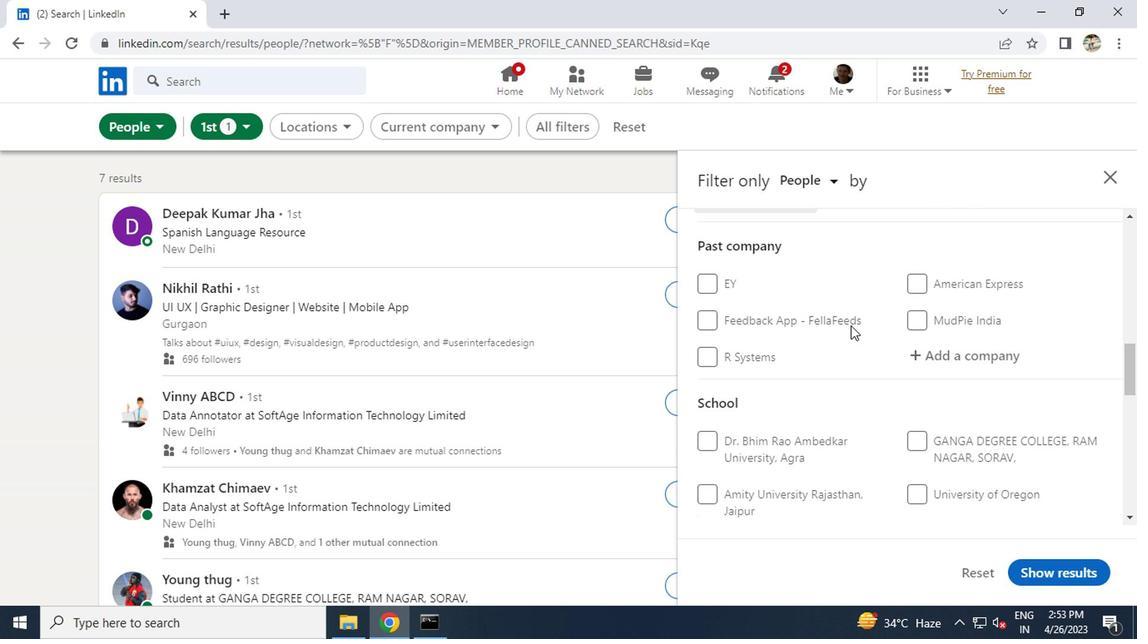 
Action: Mouse moved to (928, 376)
Screenshot: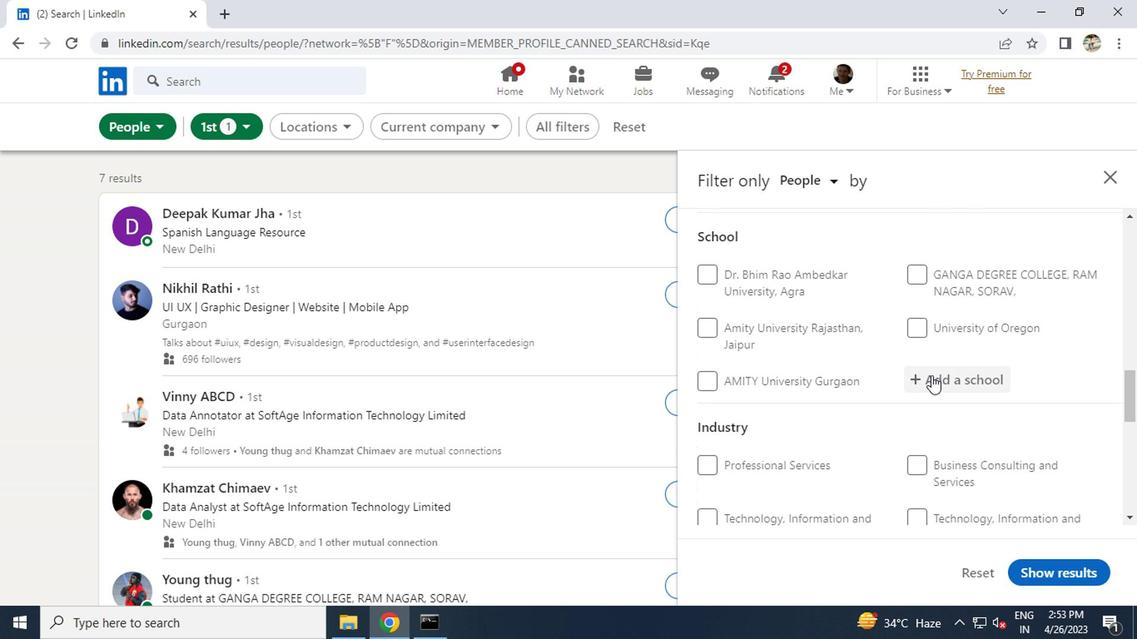 
Action: Mouse pressed left at (928, 376)
Screenshot: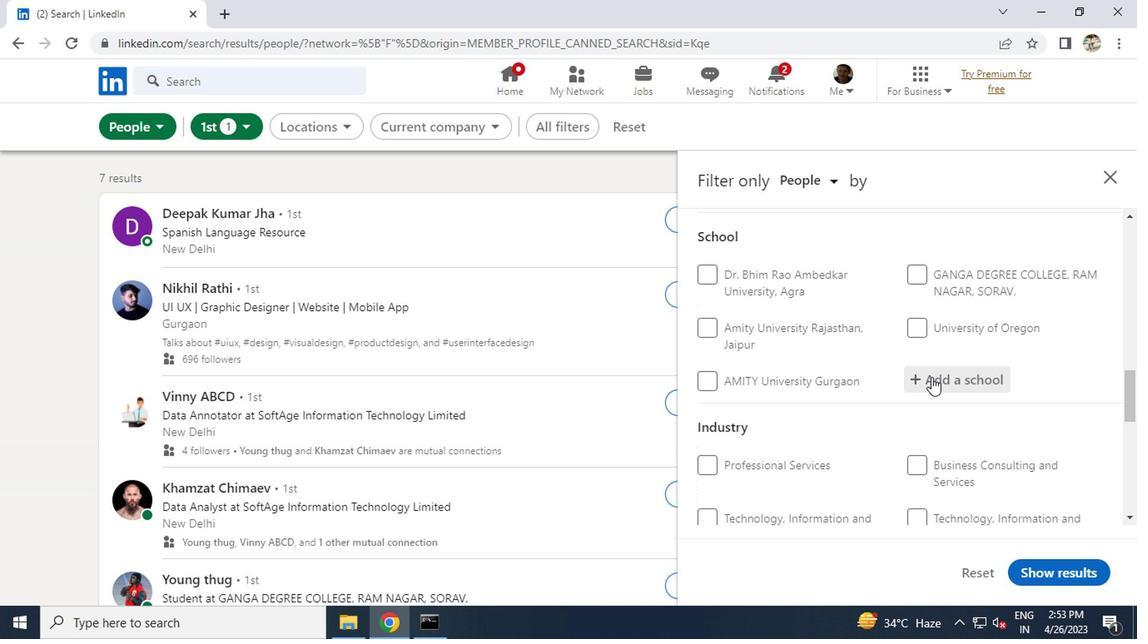 
Action: Key pressed <Key.caps_lock>J<Key.caps_lock>ORHAT
Screenshot: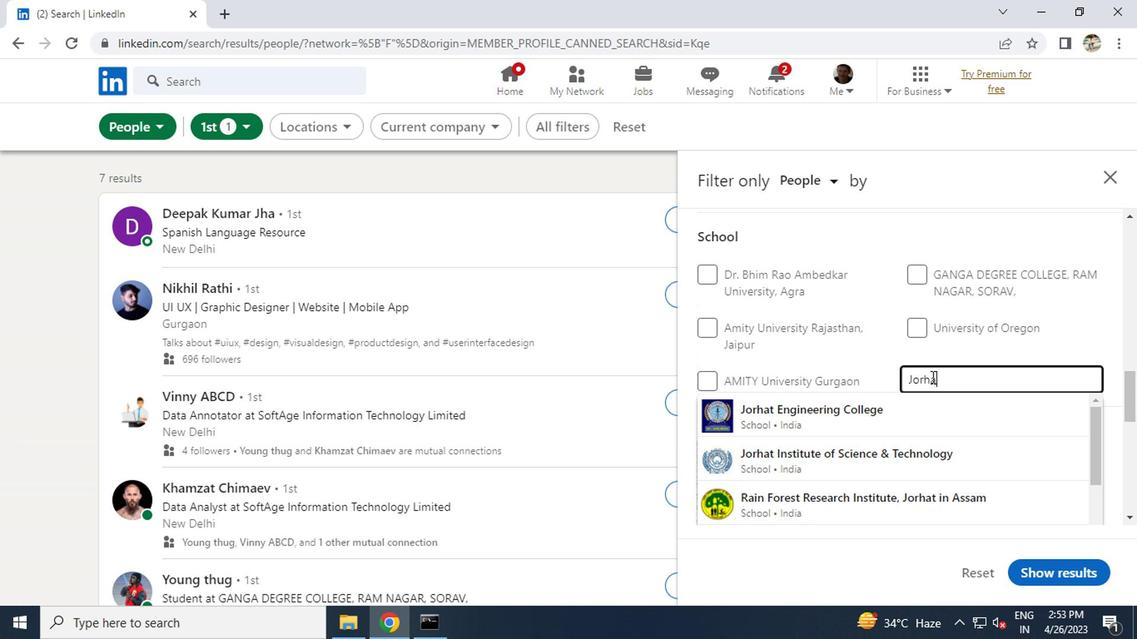 
Action: Mouse moved to (832, 421)
Screenshot: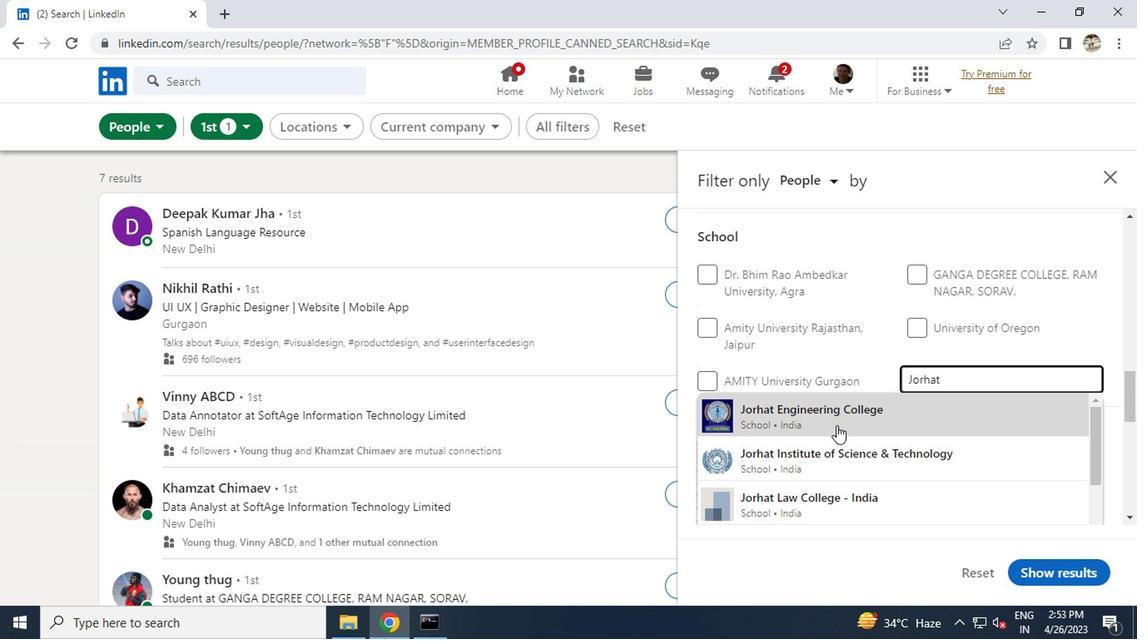 
Action: Mouse pressed left at (832, 421)
Screenshot: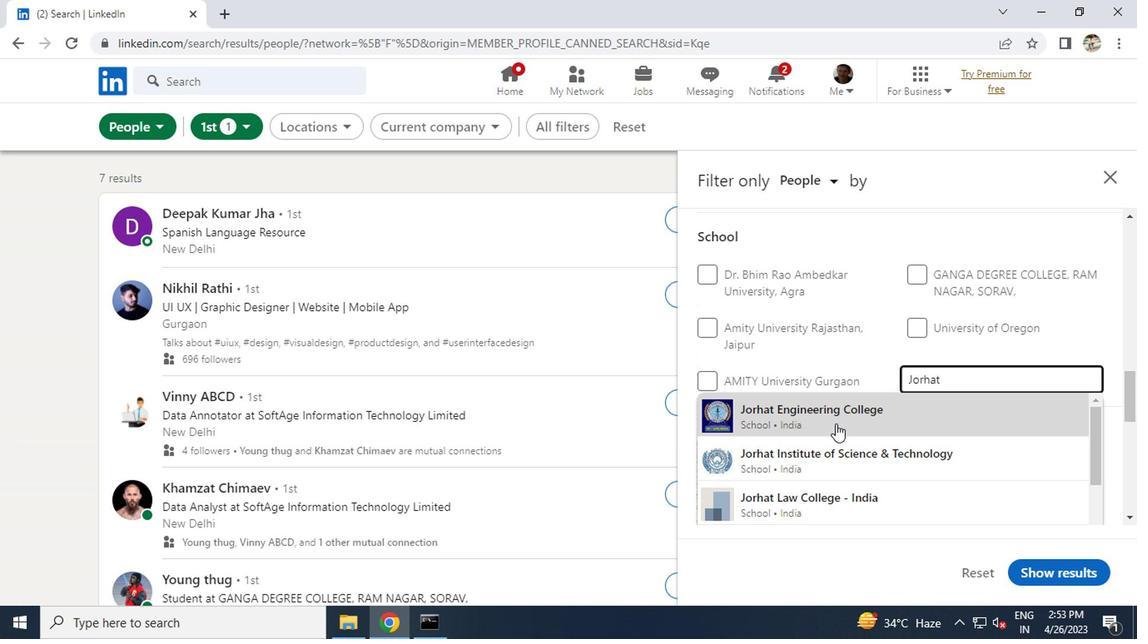 
Action: Mouse scrolled (832, 420) with delta (0, 0)
Screenshot: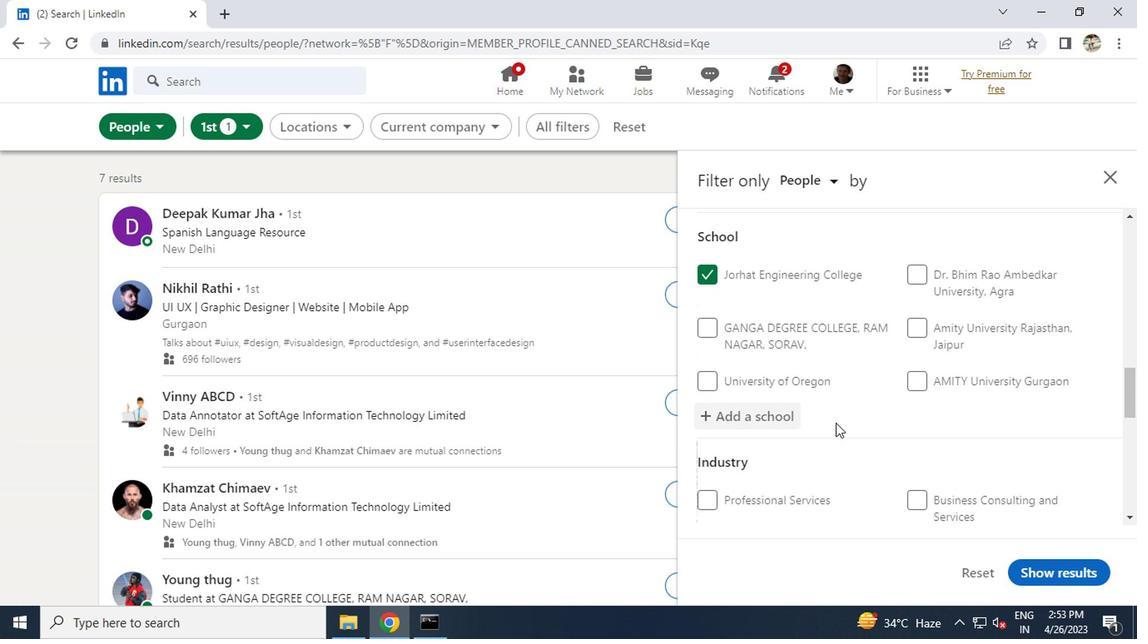
Action: Mouse scrolled (832, 420) with delta (0, 0)
Screenshot: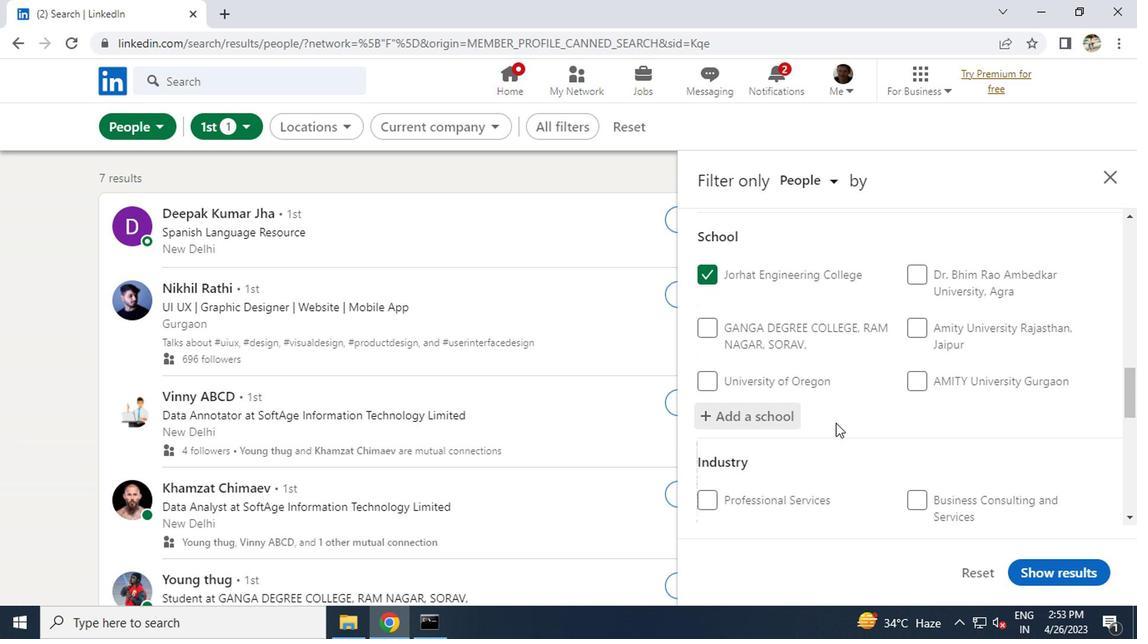 
Action: Mouse moved to (922, 429)
Screenshot: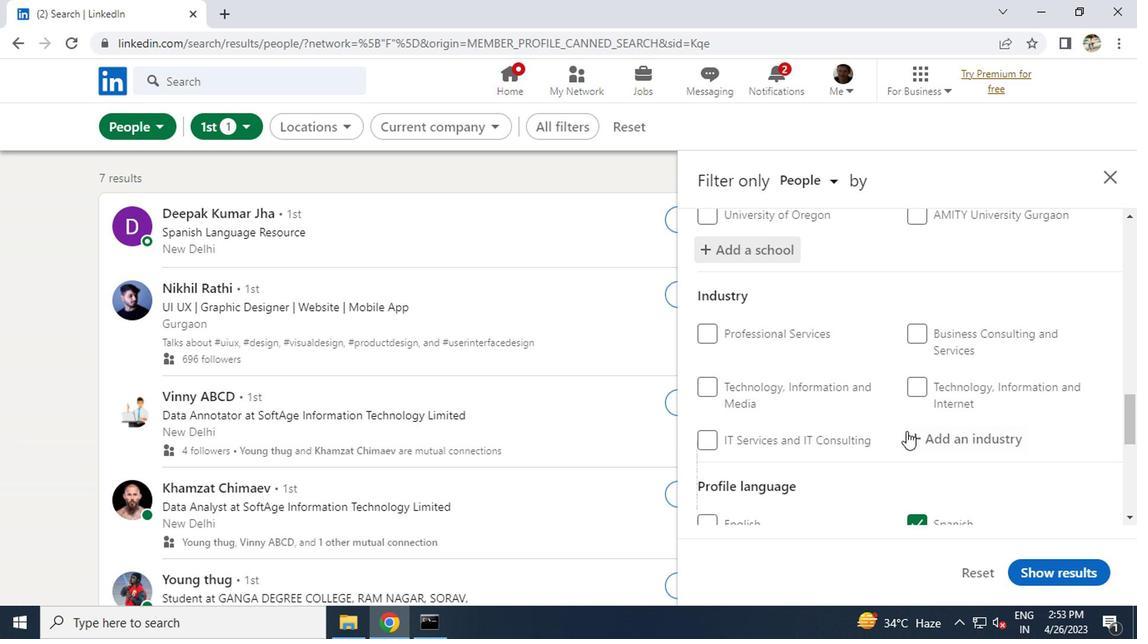 
Action: Mouse pressed left at (922, 429)
Screenshot: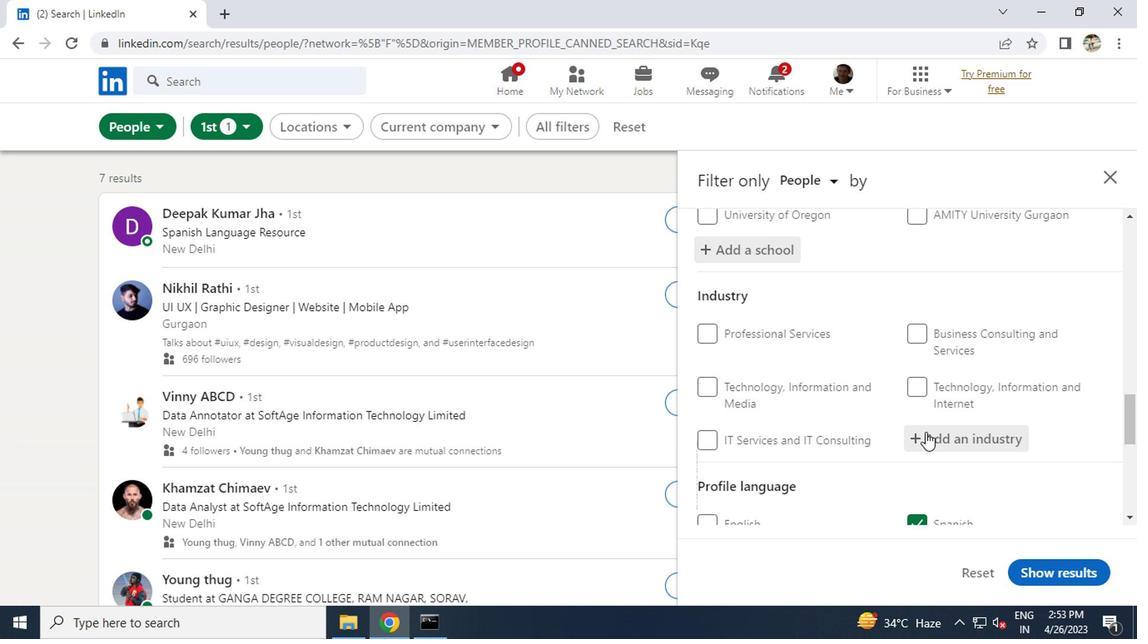 
Action: Key pressed <Key.caps_lock>O<Key.caps_lock>IL<Key.space>
Screenshot: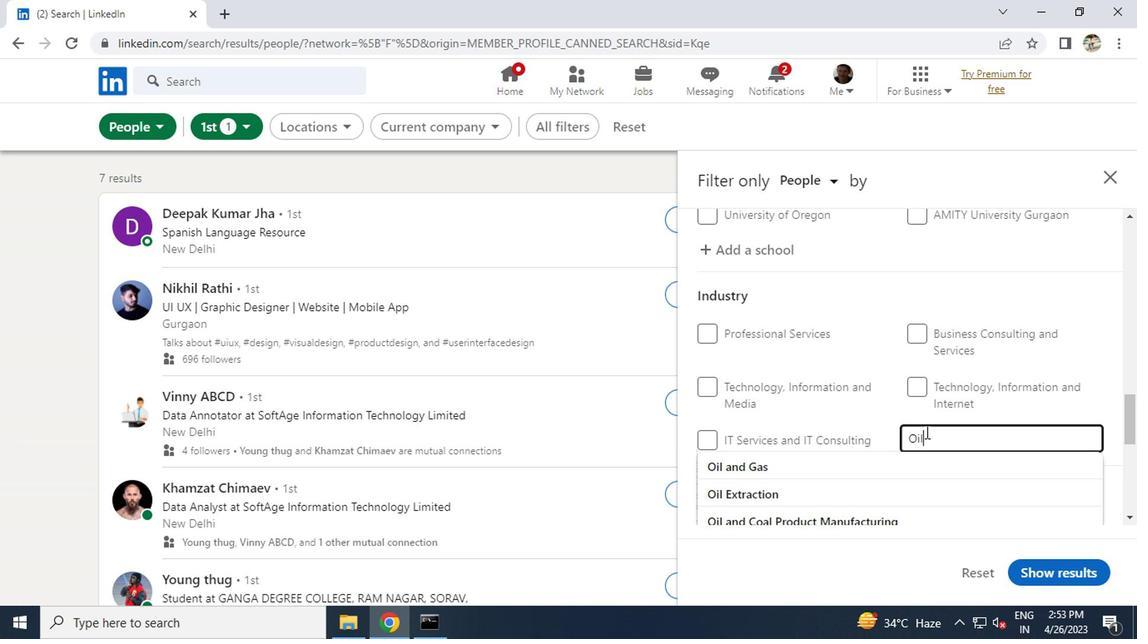 
Action: Mouse moved to (820, 511)
Screenshot: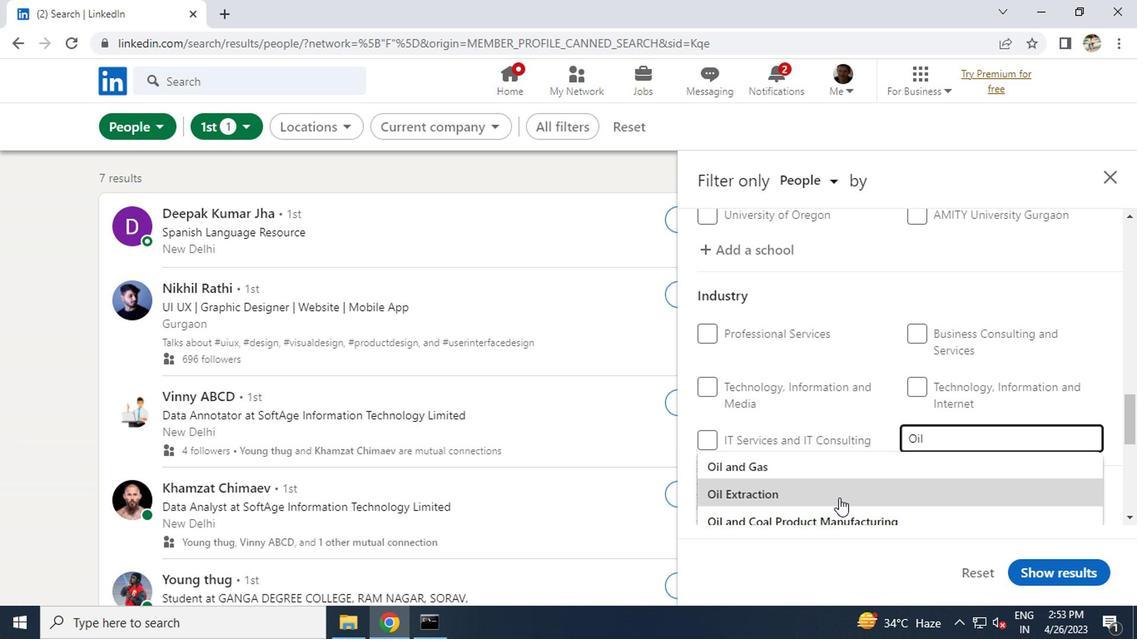 
Action: Mouse pressed left at (820, 511)
Screenshot: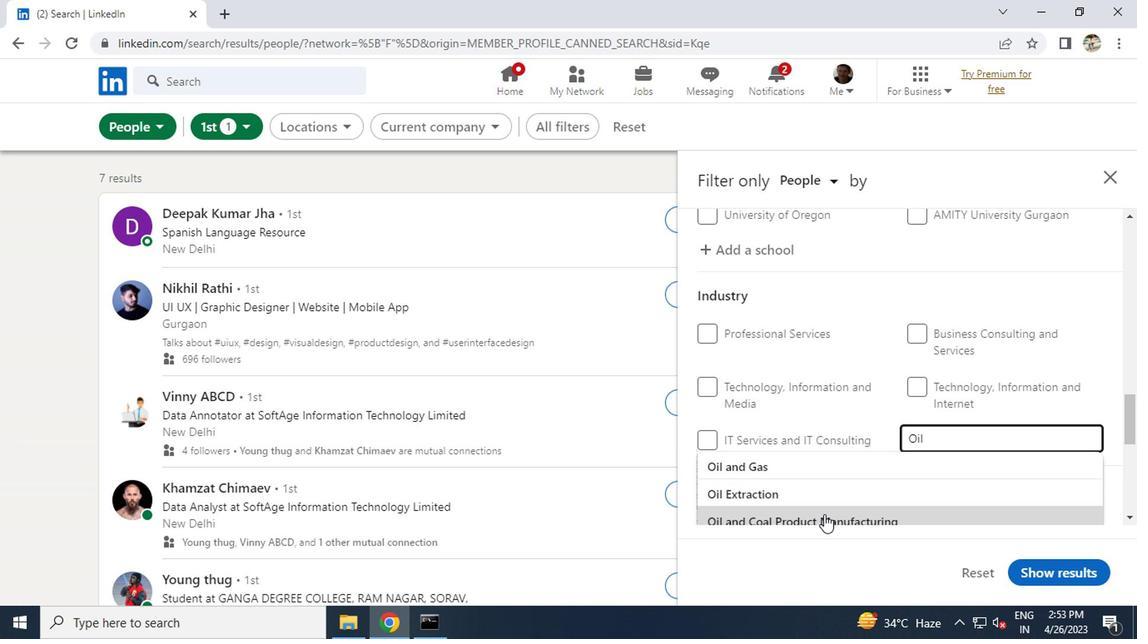 
Action: Mouse scrolled (820, 510) with delta (0, 0)
Screenshot: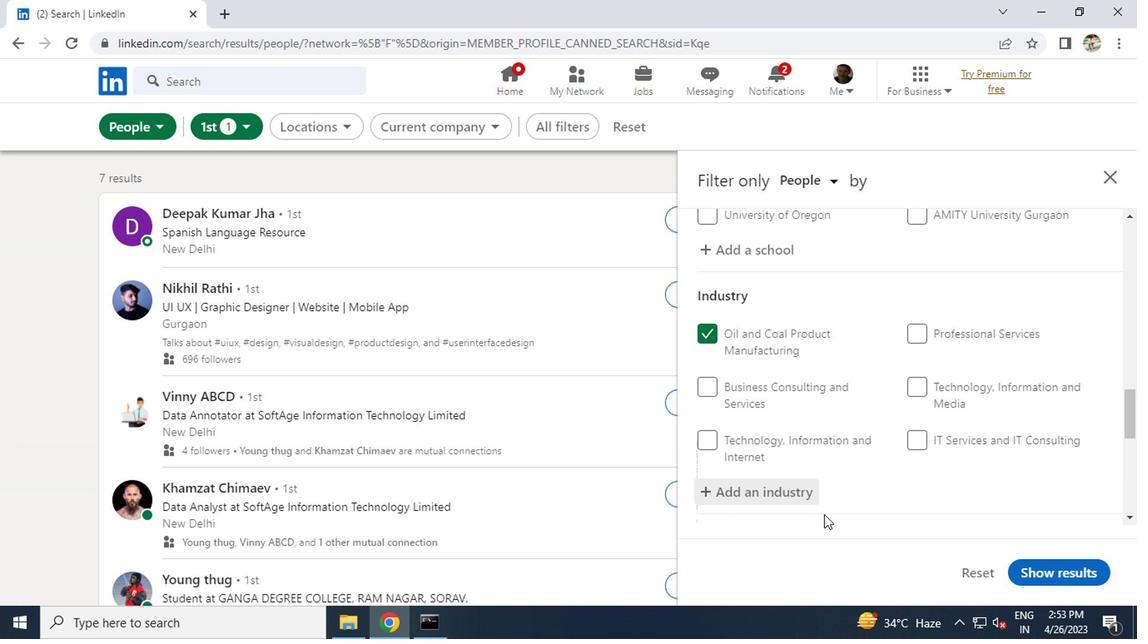 
Action: Mouse scrolled (820, 510) with delta (0, 0)
Screenshot: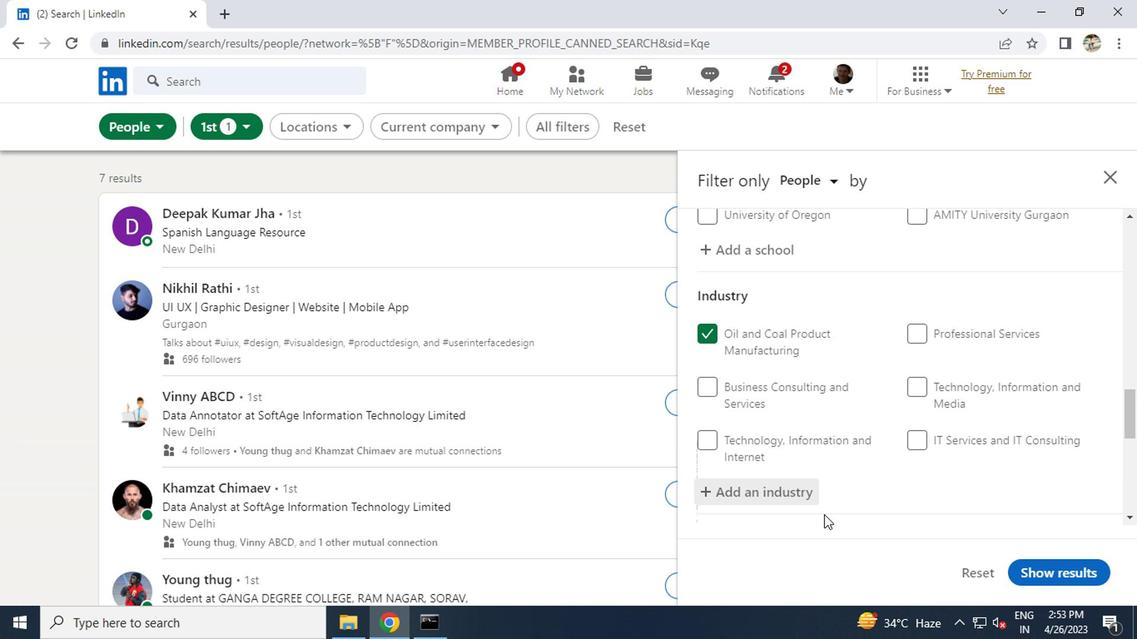 
Action: Mouse scrolled (820, 510) with delta (0, 0)
Screenshot: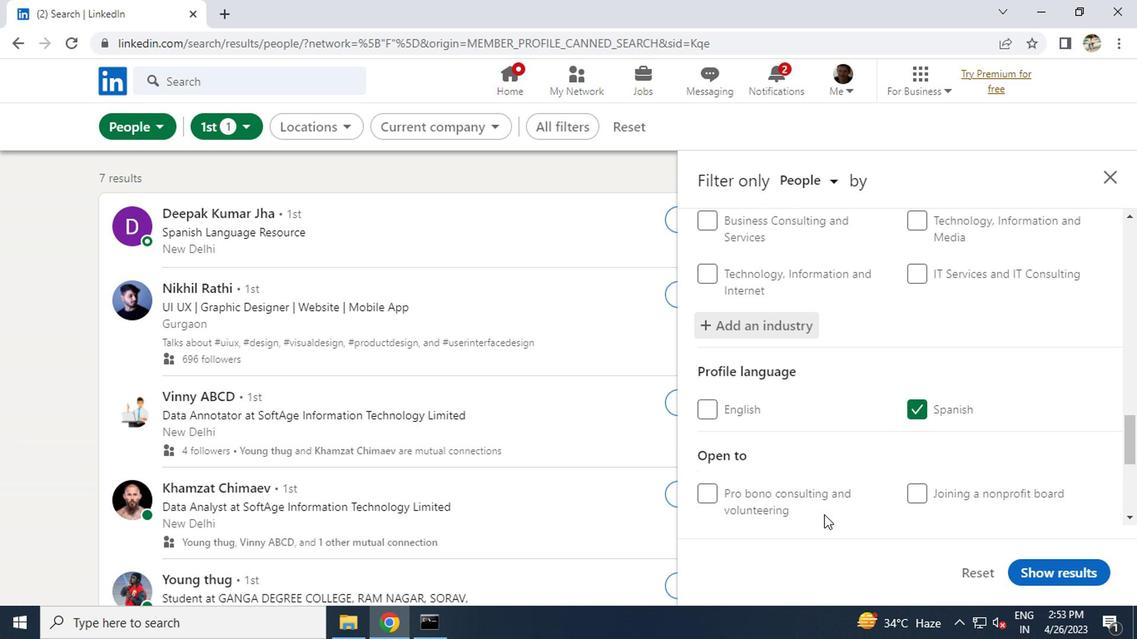 
Action: Mouse scrolled (820, 510) with delta (0, 0)
Screenshot: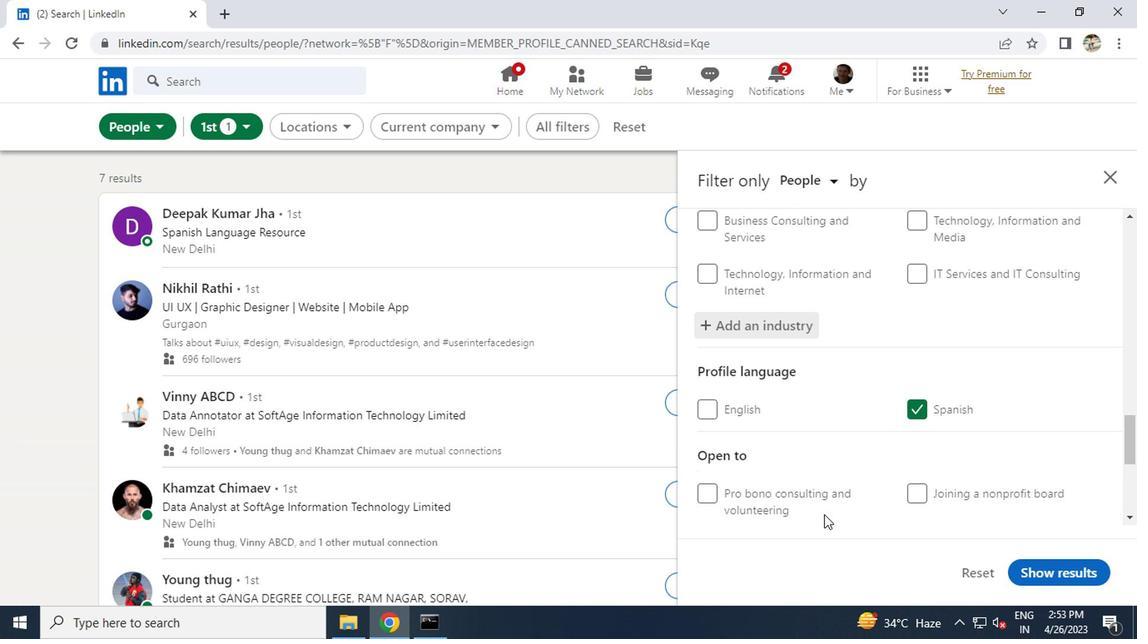 
Action: Mouse moved to (763, 425)
Screenshot: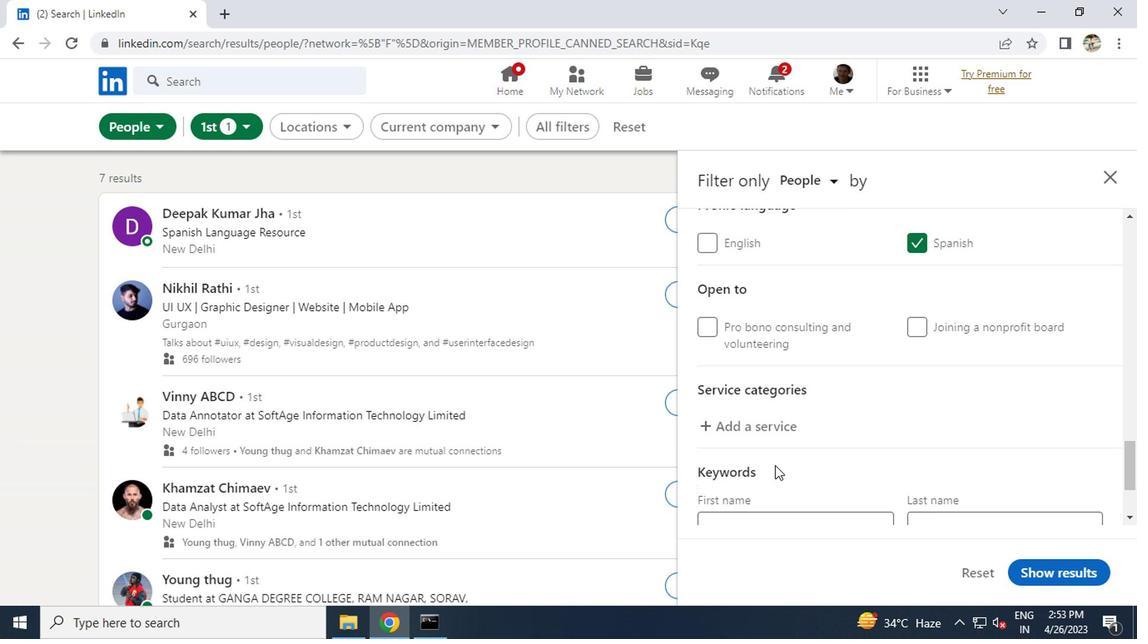 
Action: Mouse pressed left at (763, 425)
Screenshot: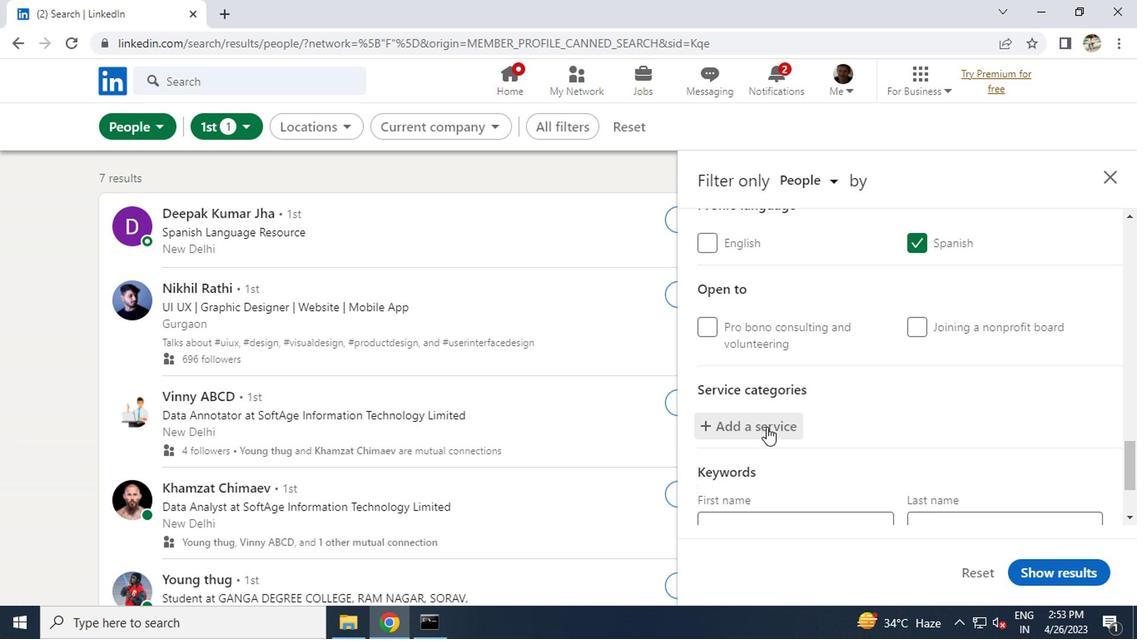 
Action: Key pressed <Key.caps_lock>DUI
Screenshot: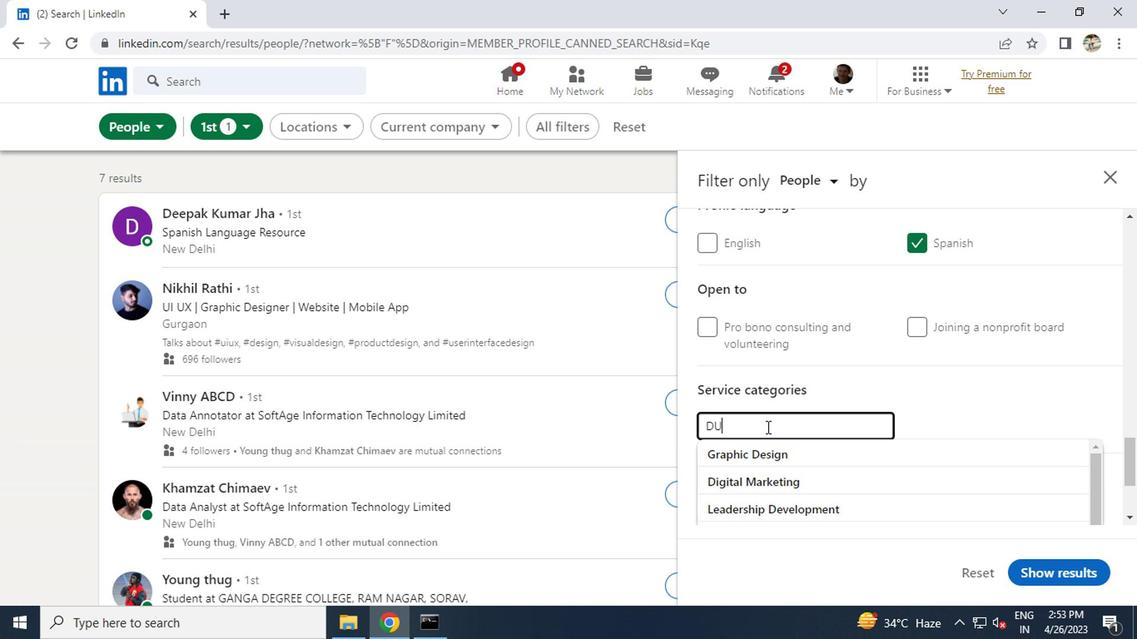 
Action: Mouse moved to (755, 455)
Screenshot: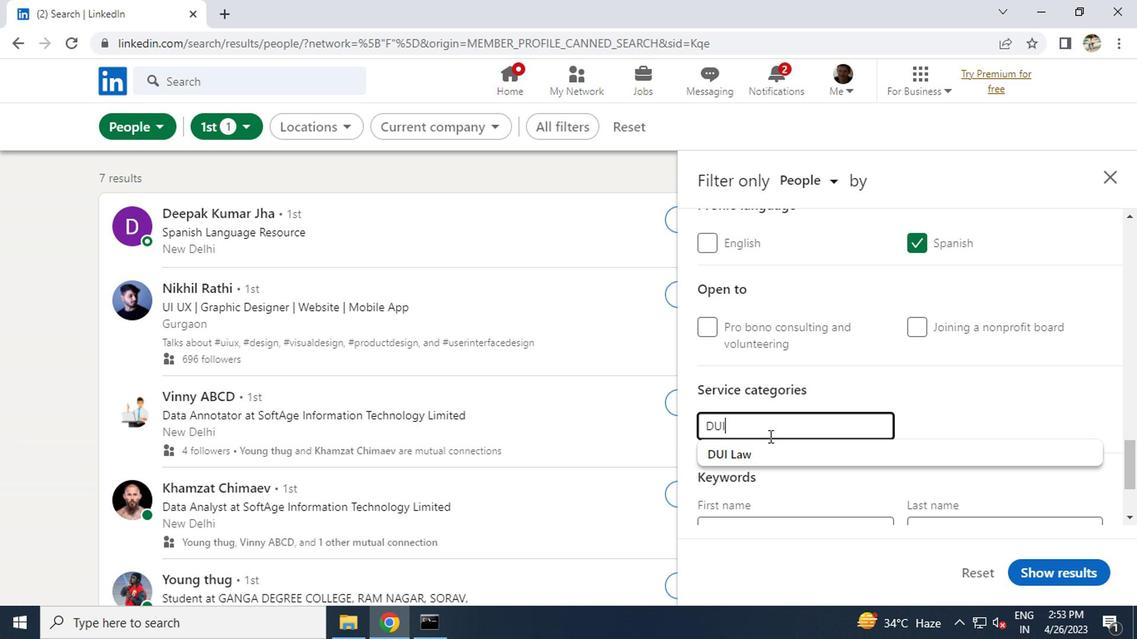 
Action: Mouse pressed left at (755, 455)
Screenshot: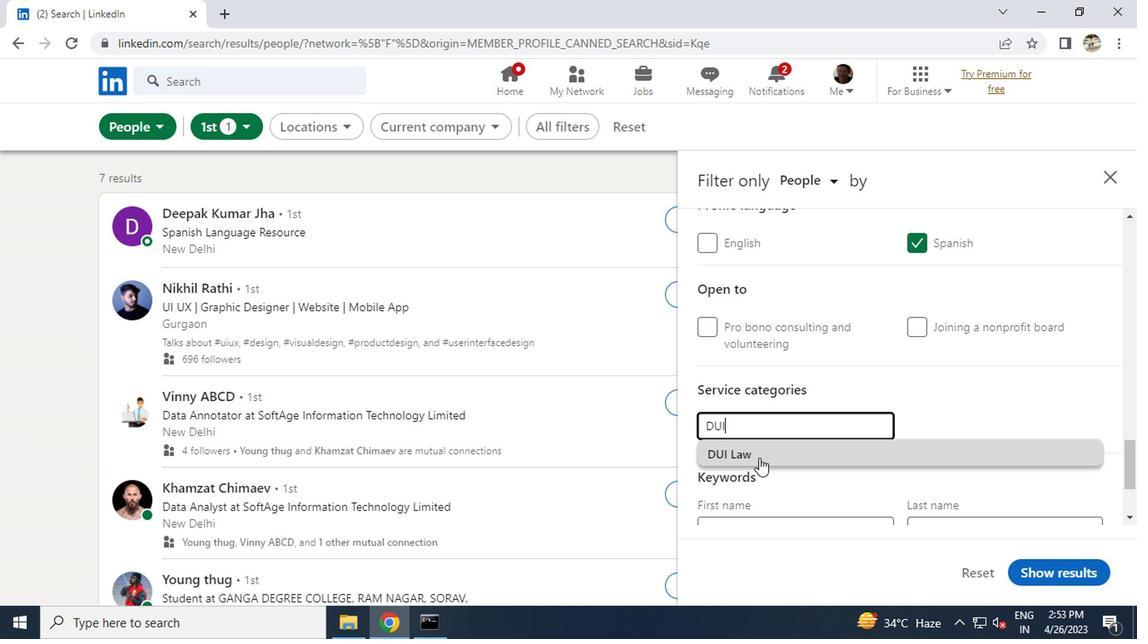 
Action: Mouse scrolled (755, 454) with delta (0, 0)
Screenshot: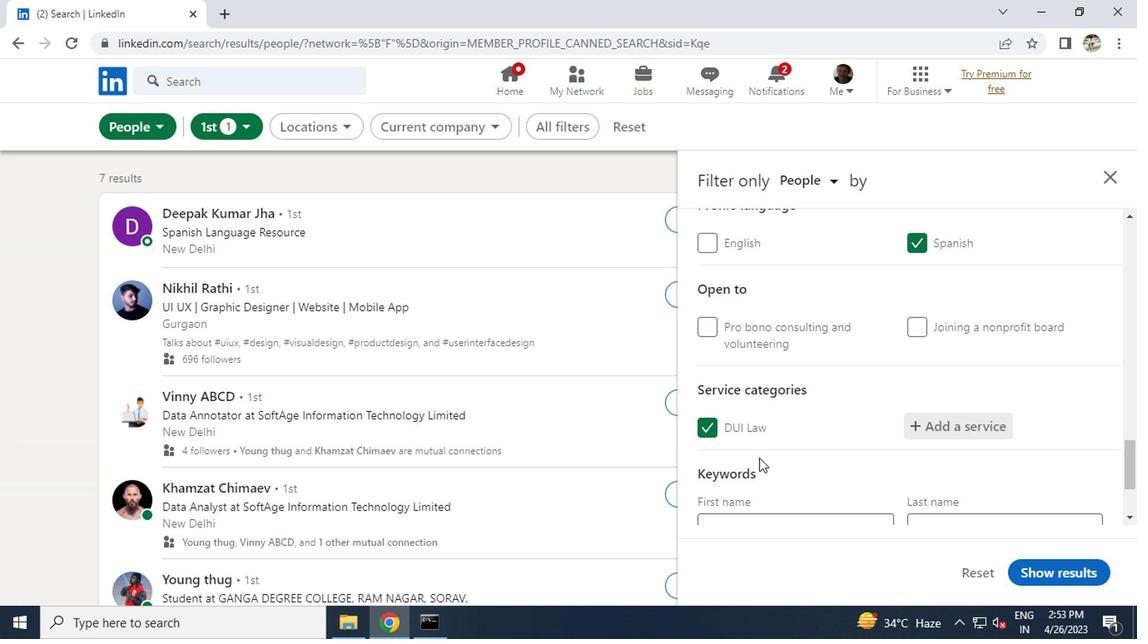 
Action: Mouse scrolled (755, 454) with delta (0, 0)
Screenshot: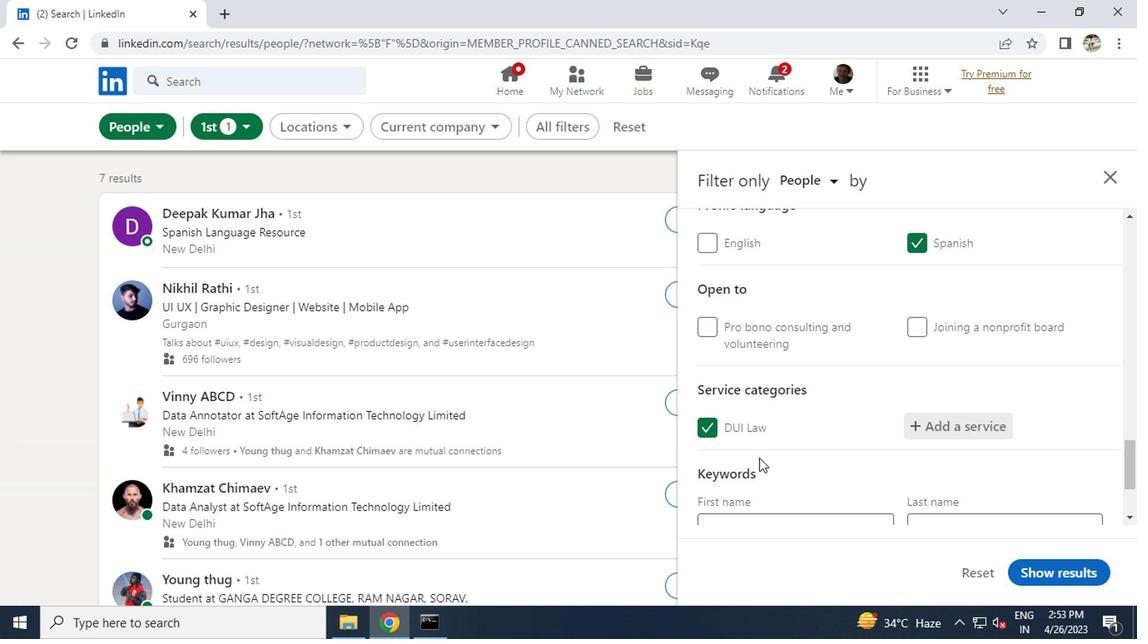 
Action: Mouse moved to (758, 455)
Screenshot: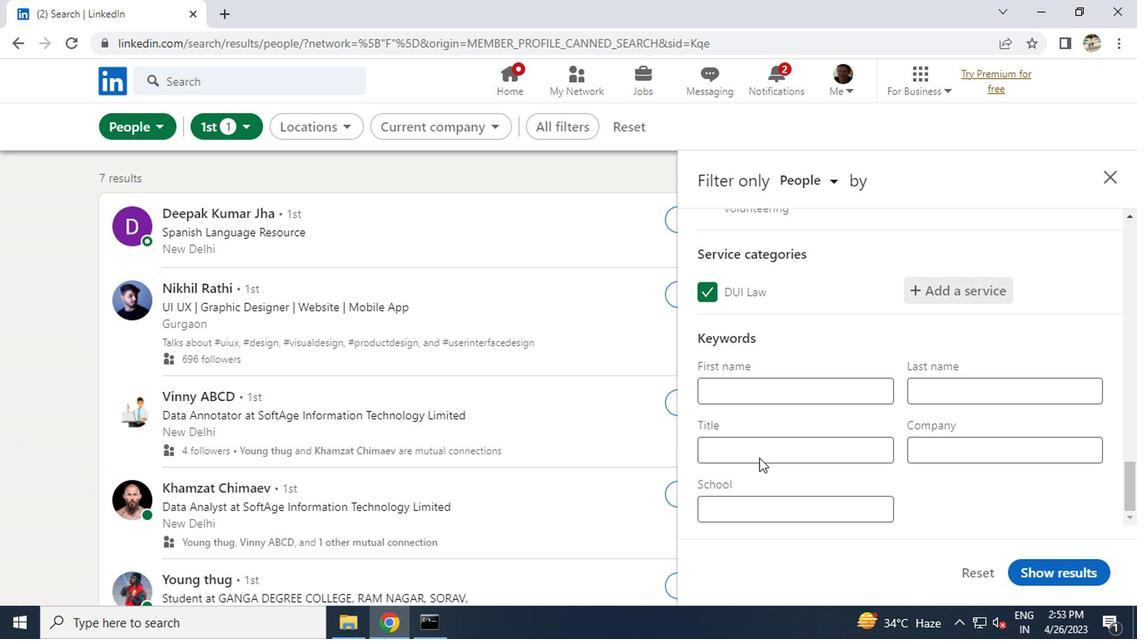 
Action: Mouse pressed left at (758, 455)
Screenshot: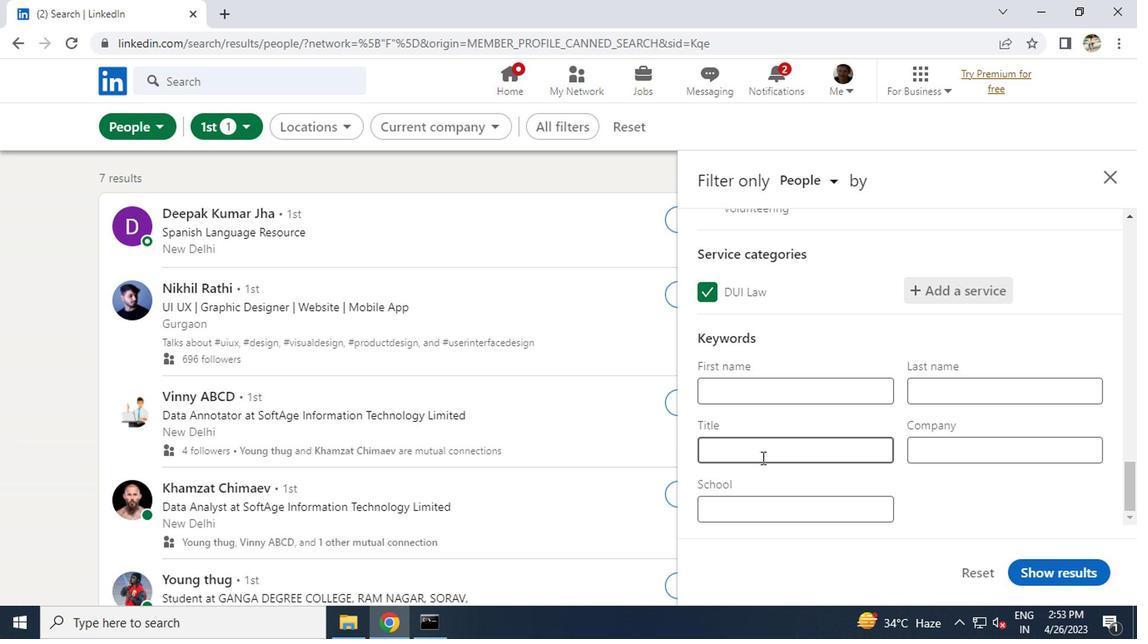 
Action: Mouse moved to (758, 455)
Screenshot: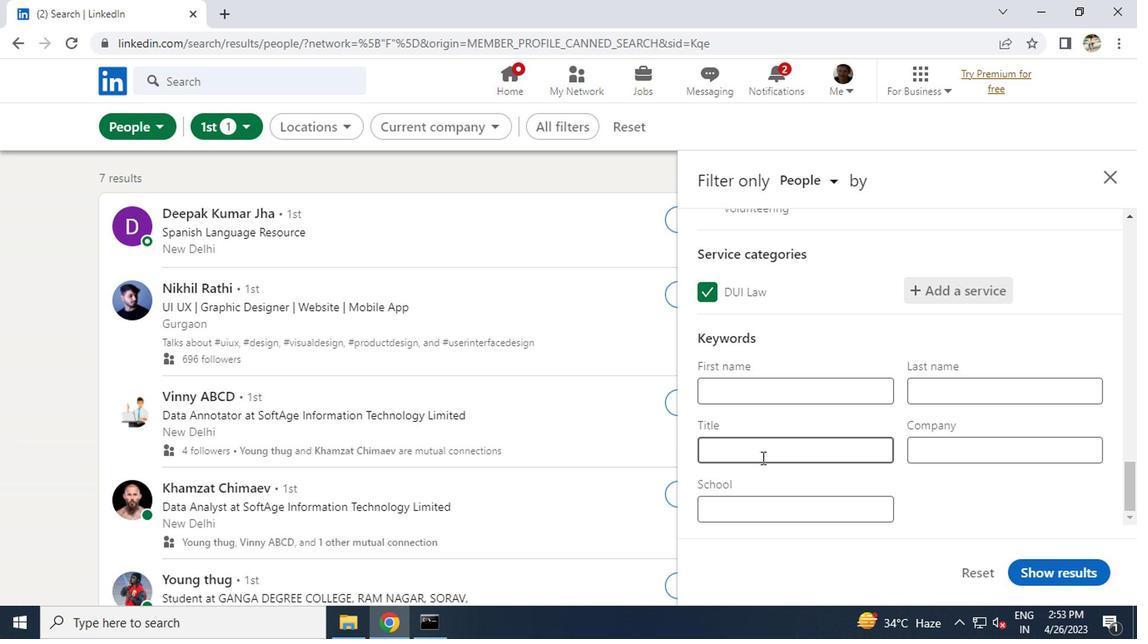 
Action: Key pressed A<Key.caps_lock>SSISTANT<Key.space><Key.caps_lock>E<Key.caps_lock>NGINEER<Key.enter>
Screenshot: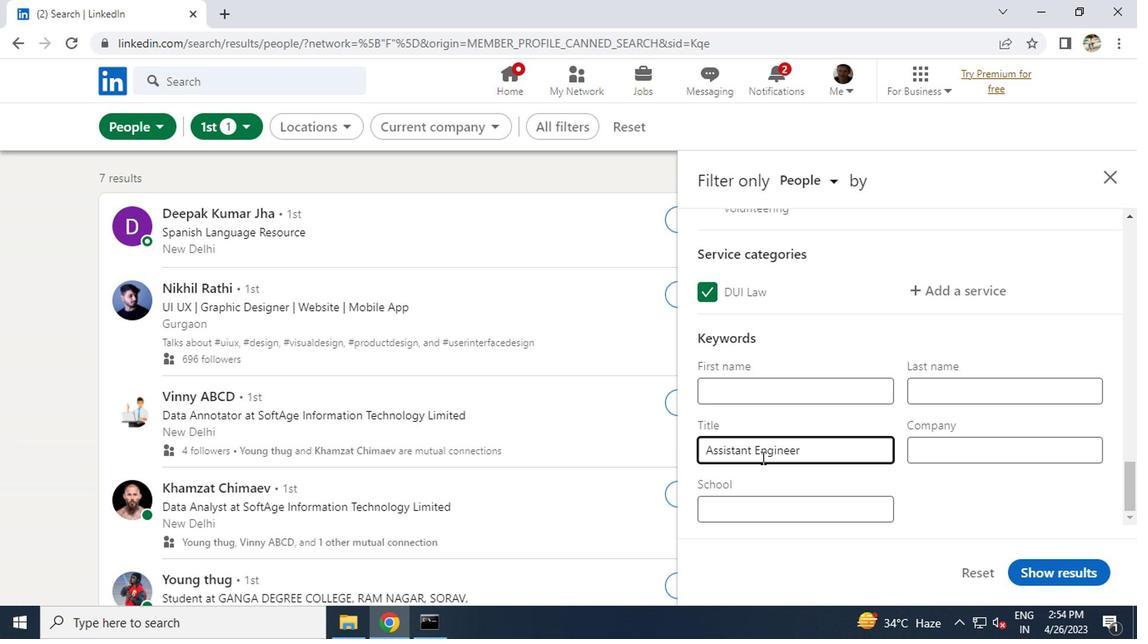 
Action: Mouse moved to (1074, 565)
Screenshot: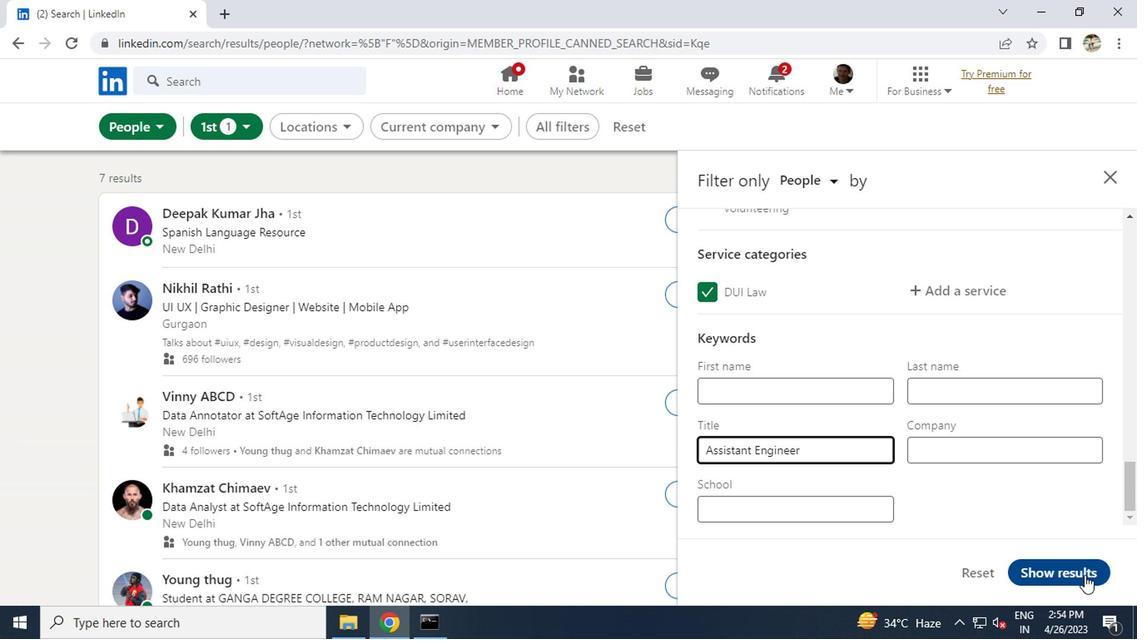 
Action: Mouse pressed left at (1074, 565)
Screenshot: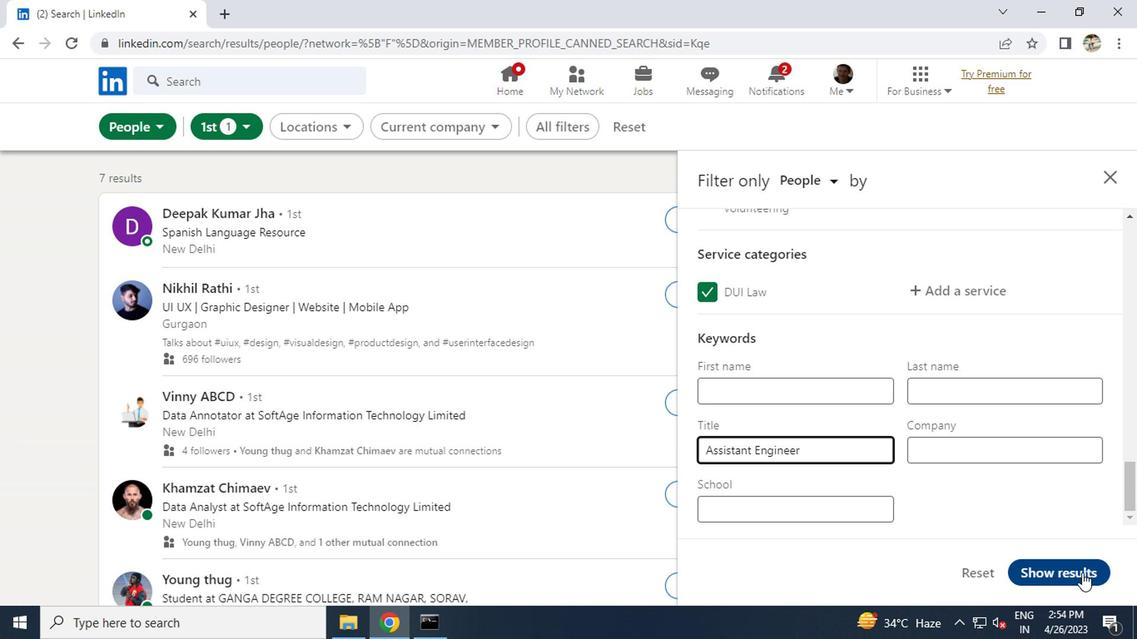 
